 Task: Check the sale-to-list ratio of jacuzzi in the last 1 year.
Action: Mouse moved to (765, 174)
Screenshot: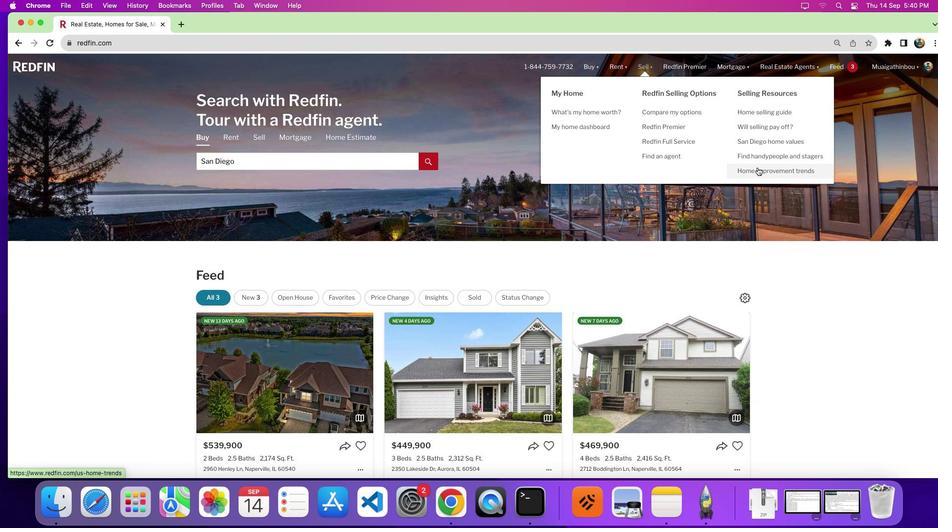 
Action: Mouse pressed left at (765, 174)
Screenshot: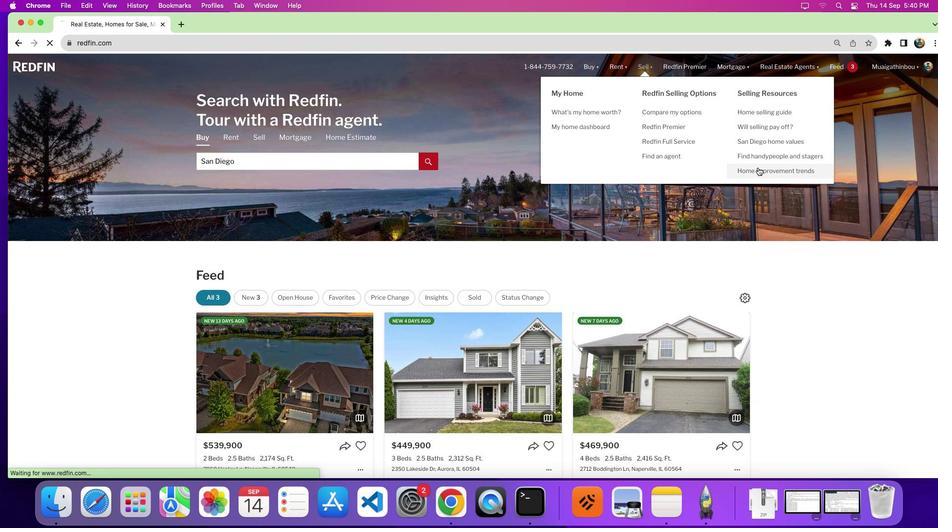 
Action: Mouse moved to (393, 317)
Screenshot: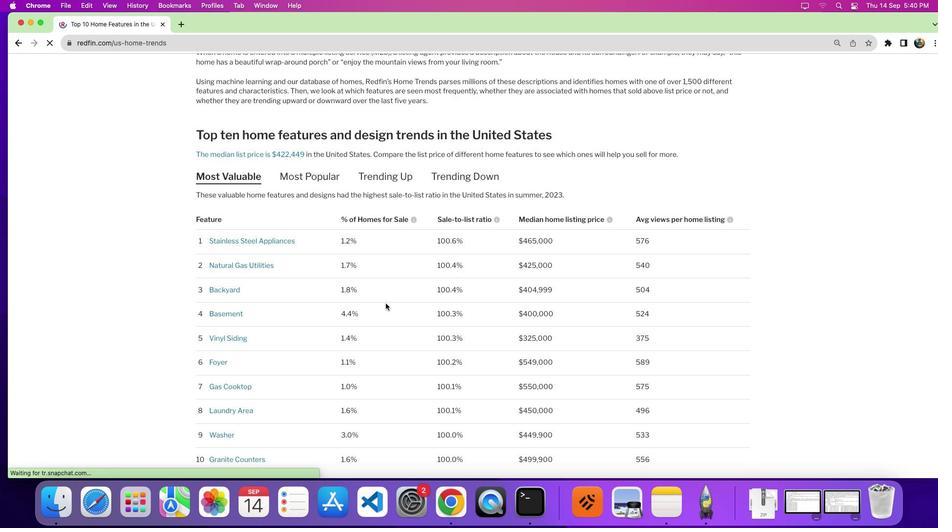 
Action: Mouse scrolled (393, 317) with delta (6, 6)
Screenshot: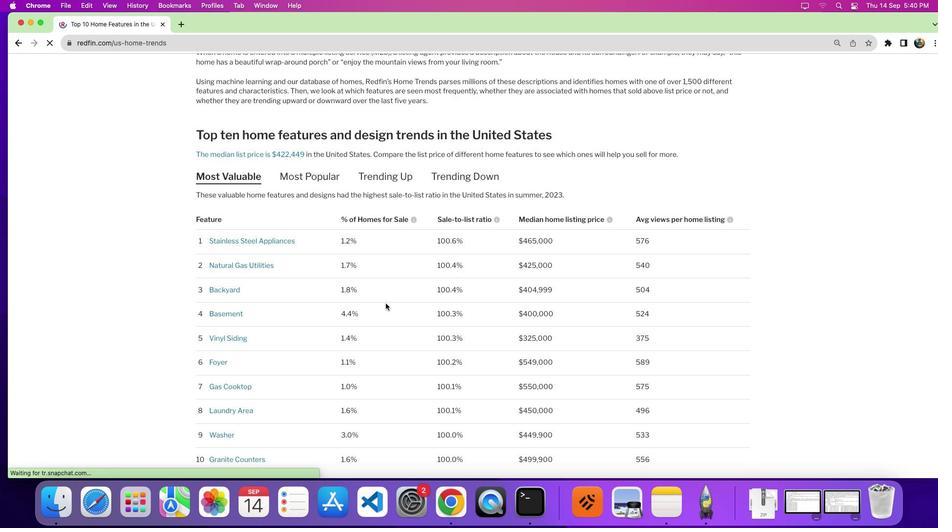 
Action: Mouse moved to (393, 316)
Screenshot: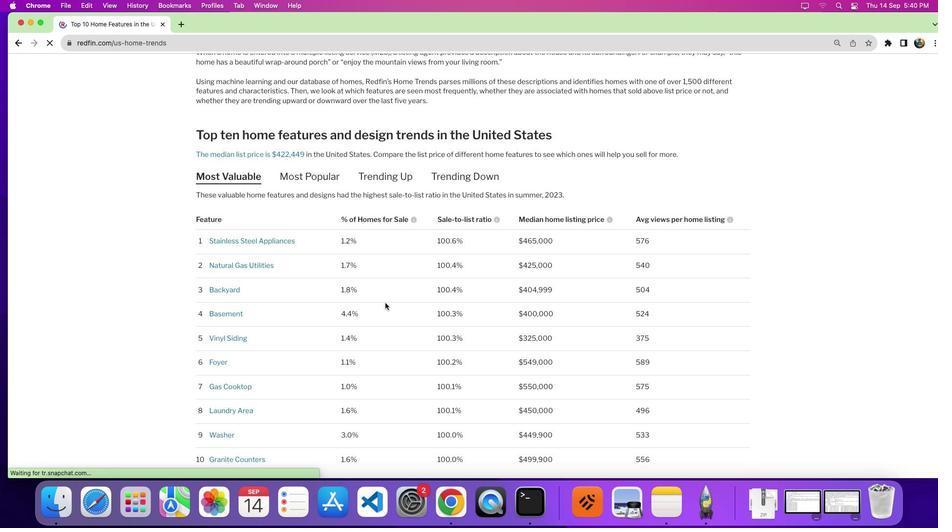 
Action: Mouse scrolled (393, 316) with delta (6, 6)
Screenshot: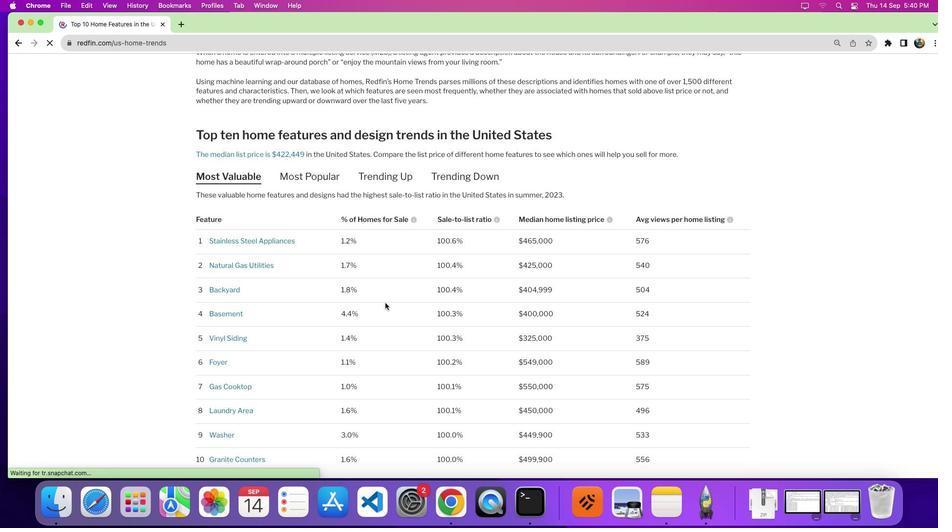 
Action: Mouse moved to (392, 314)
Screenshot: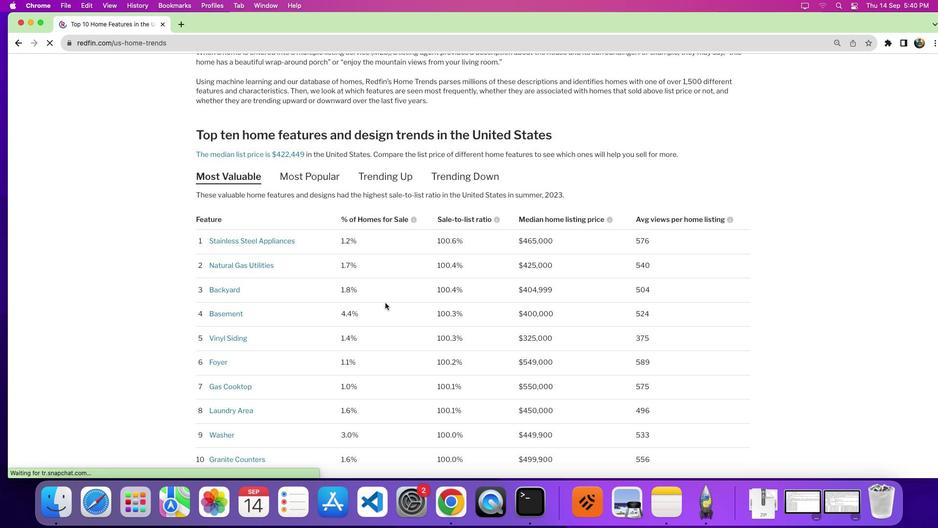 
Action: Mouse scrolled (392, 314) with delta (6, 2)
Screenshot: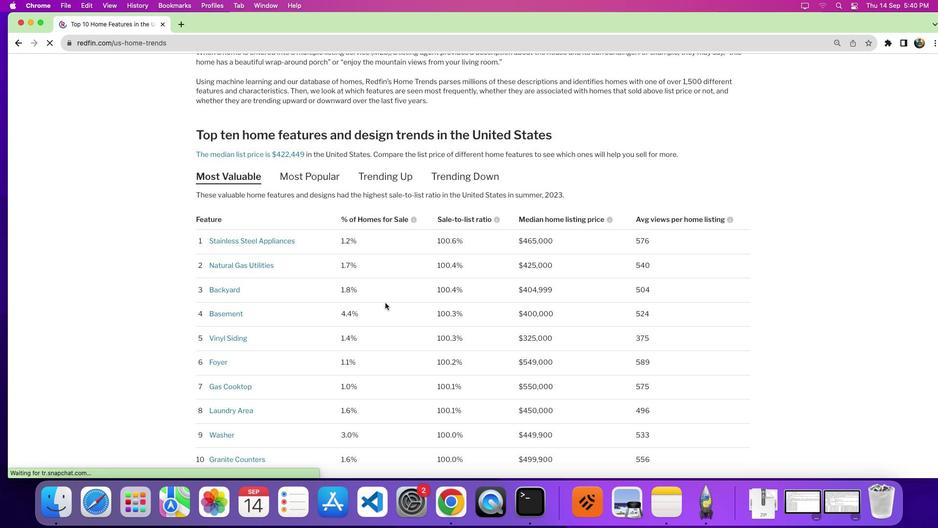 
Action: Mouse moved to (392, 310)
Screenshot: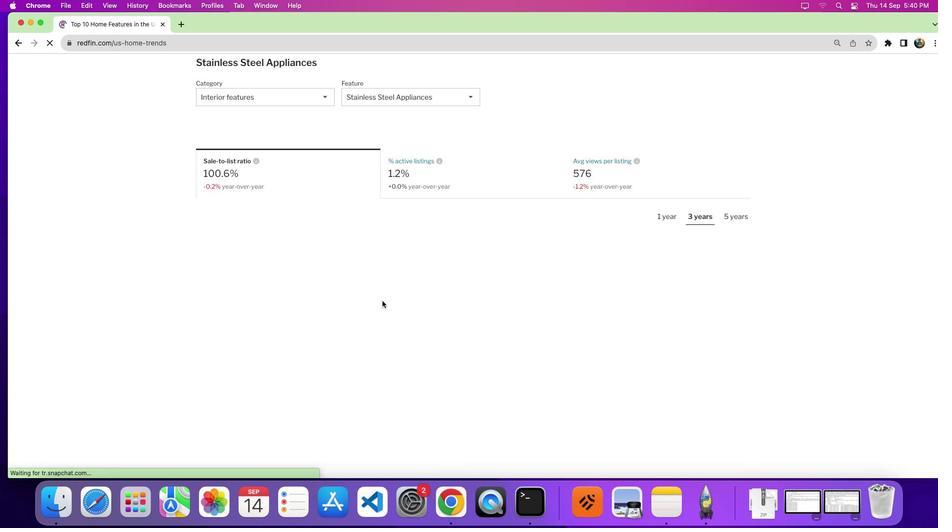 
Action: Mouse scrolled (392, 310) with delta (6, 6)
Screenshot: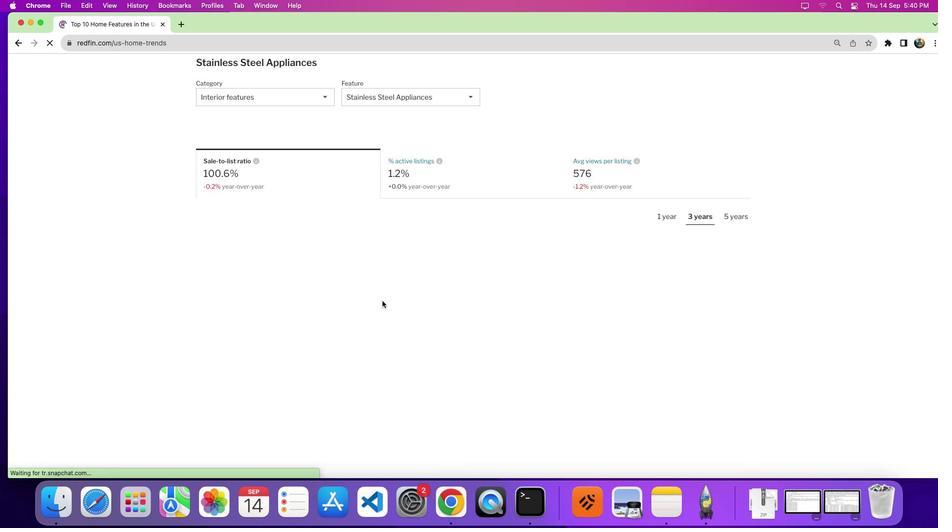 
Action: Mouse scrolled (392, 310) with delta (6, 5)
Screenshot: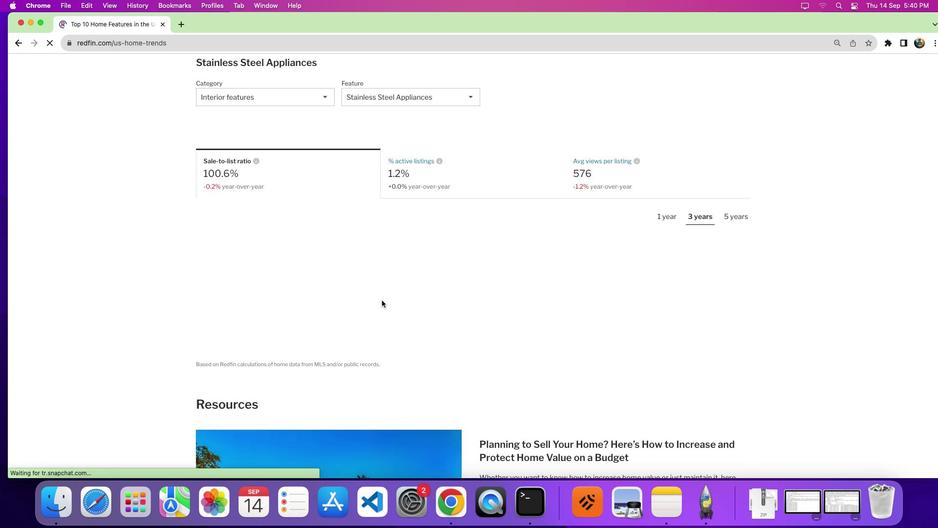 
Action: Mouse scrolled (392, 310) with delta (6, 2)
Screenshot: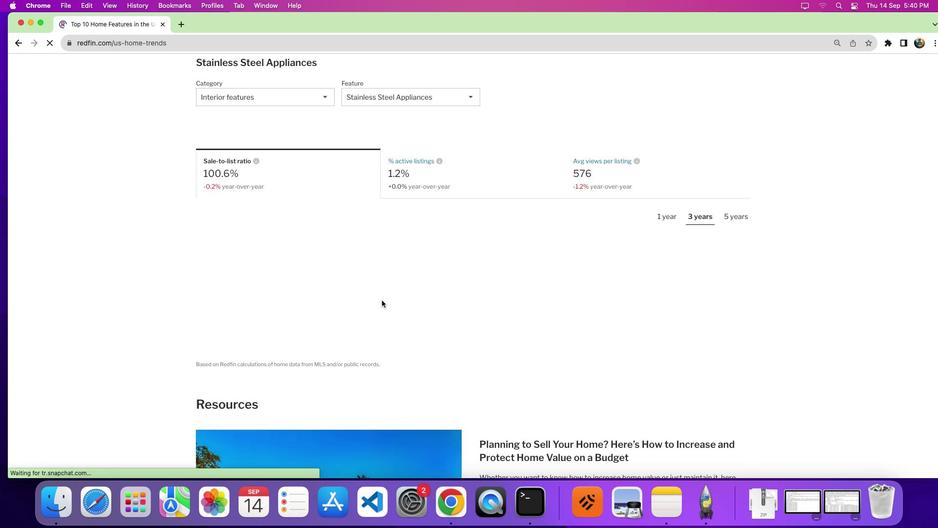 
Action: Mouse moved to (392, 310)
Screenshot: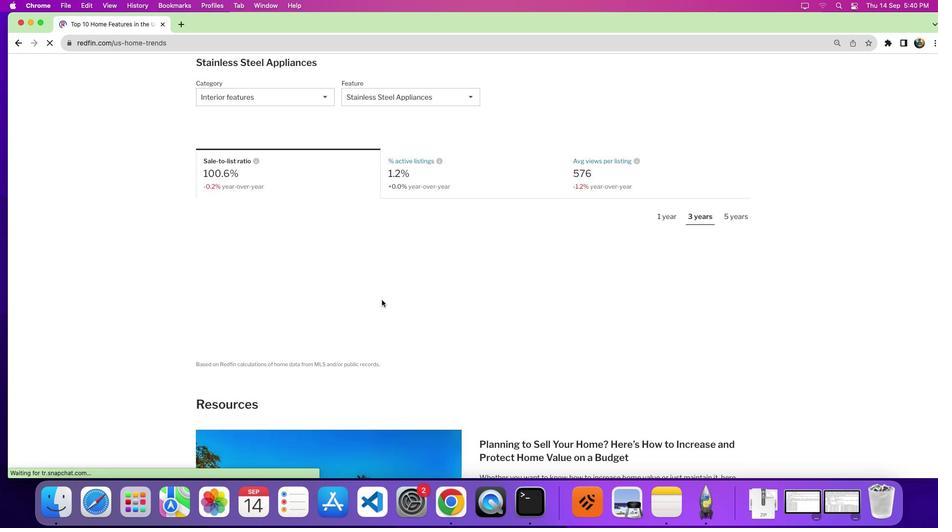 
Action: Mouse scrolled (392, 310) with delta (6, 0)
Screenshot: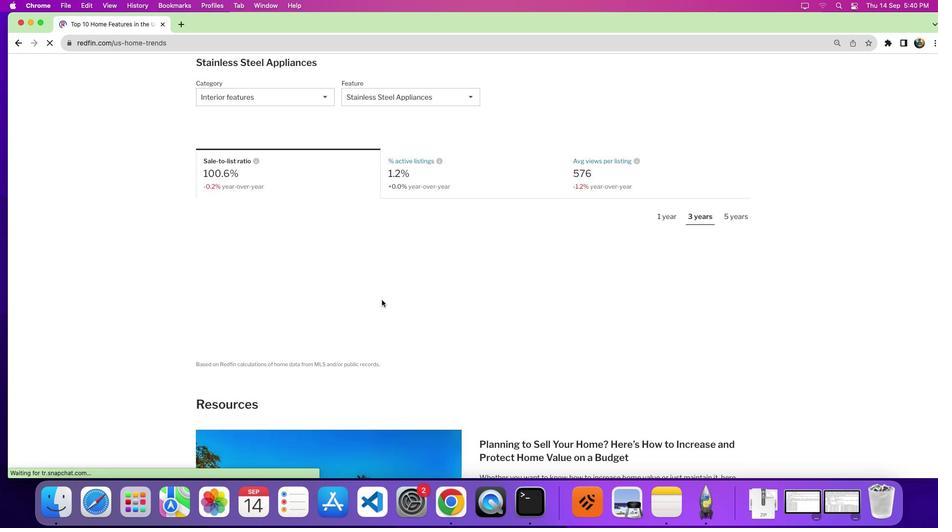 
Action: Mouse moved to (388, 305)
Screenshot: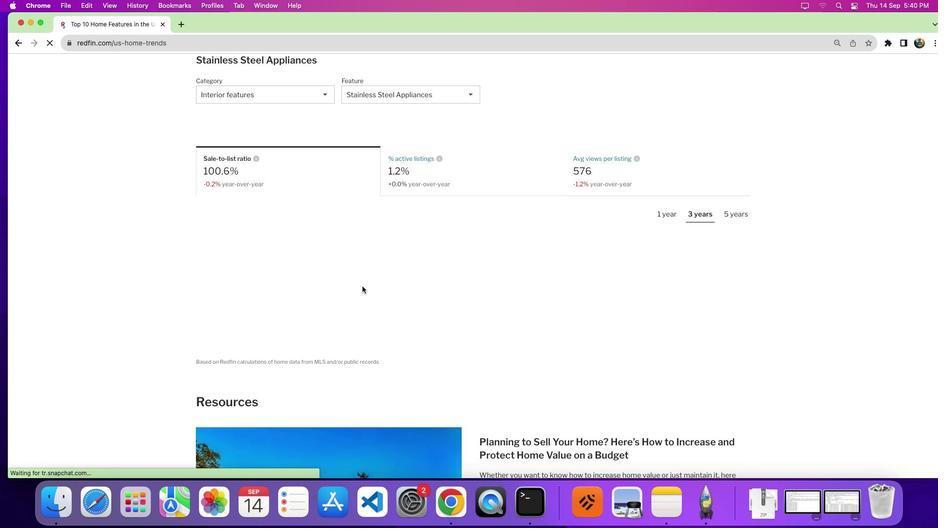 
Action: Mouse scrolled (388, 305) with delta (6, 6)
Screenshot: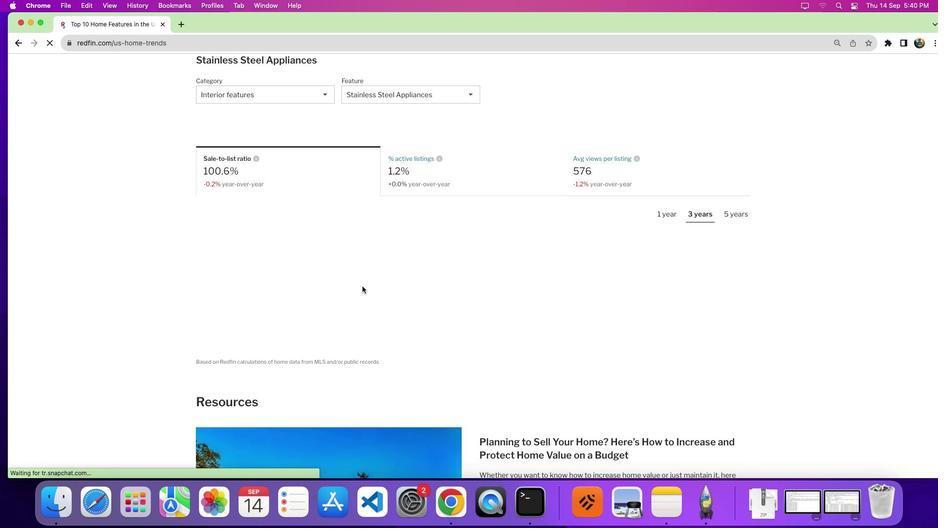 
Action: Mouse moved to (369, 293)
Screenshot: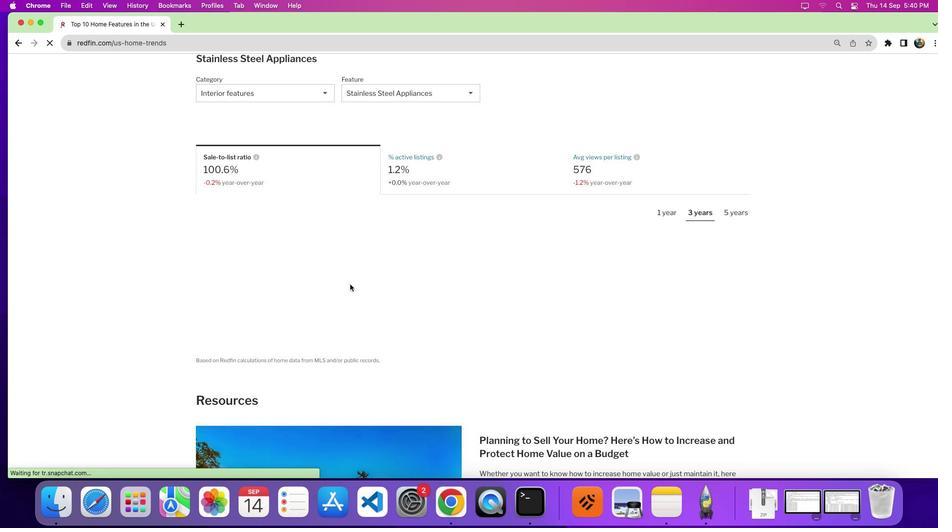 
Action: Mouse scrolled (369, 293) with delta (6, 6)
Screenshot: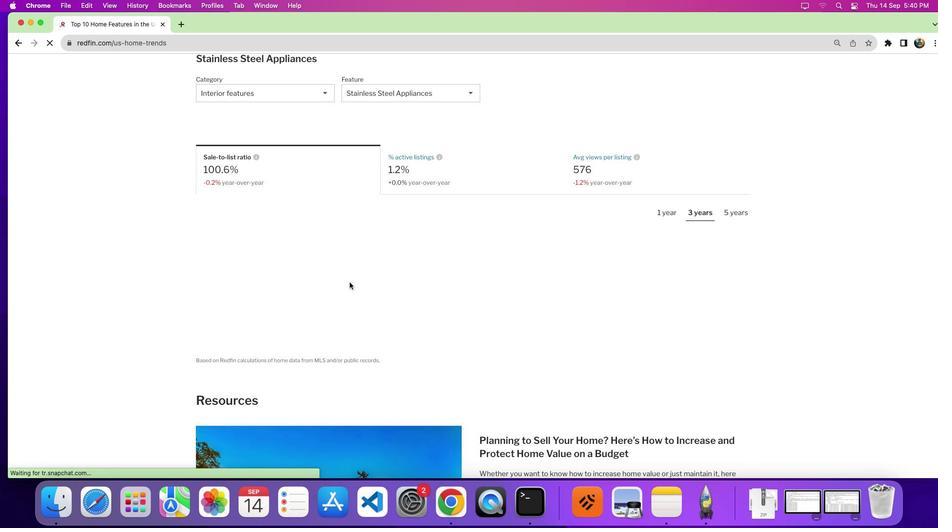 
Action: Mouse moved to (356, 290)
Screenshot: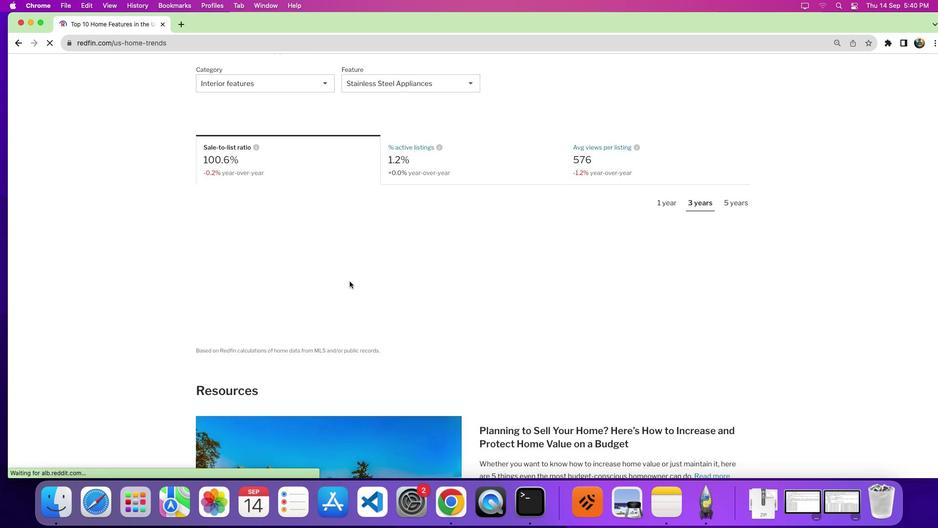 
Action: Mouse scrolled (356, 290) with delta (6, 6)
Screenshot: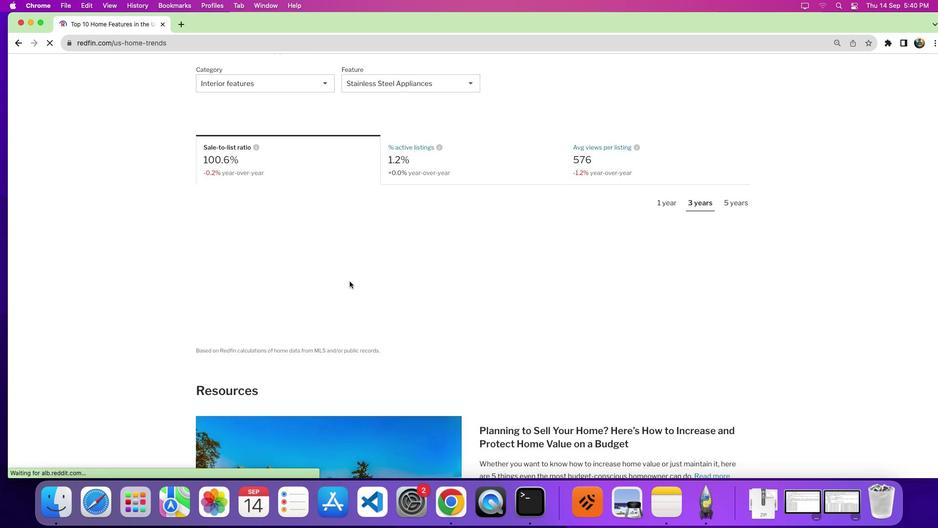 
Action: Mouse moved to (356, 288)
Screenshot: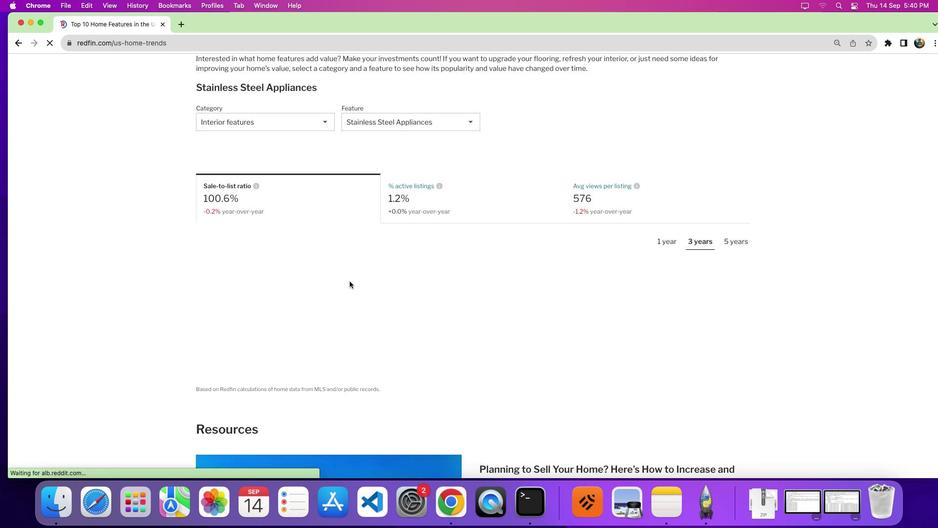 
Action: Mouse scrolled (356, 288) with delta (6, 6)
Screenshot: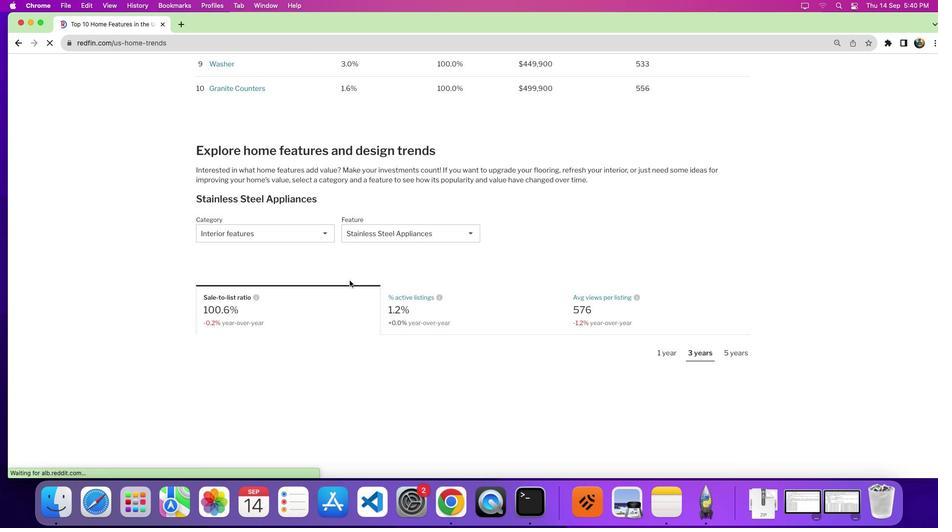 
Action: Mouse scrolled (356, 288) with delta (6, 7)
Screenshot: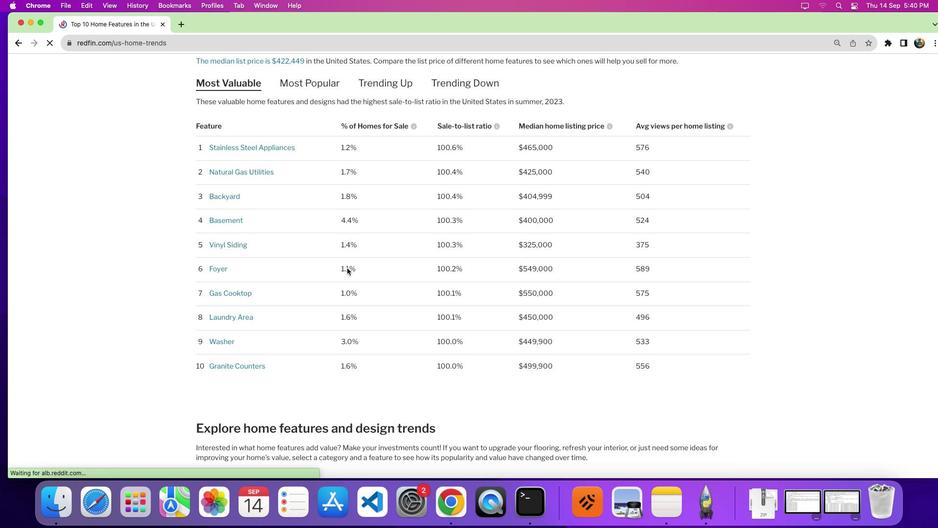 
Action: Mouse scrolled (356, 288) with delta (6, 7)
Screenshot: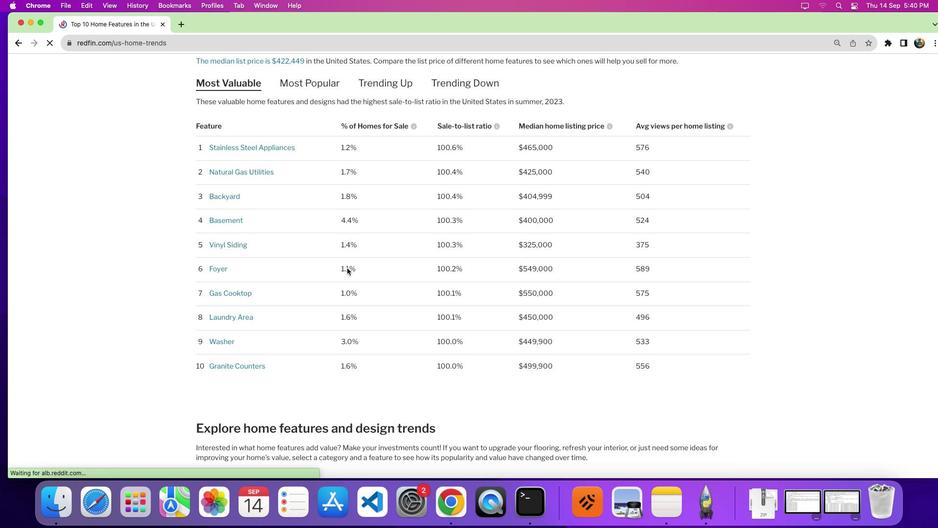 
Action: Mouse scrolled (356, 288) with delta (6, 10)
Screenshot: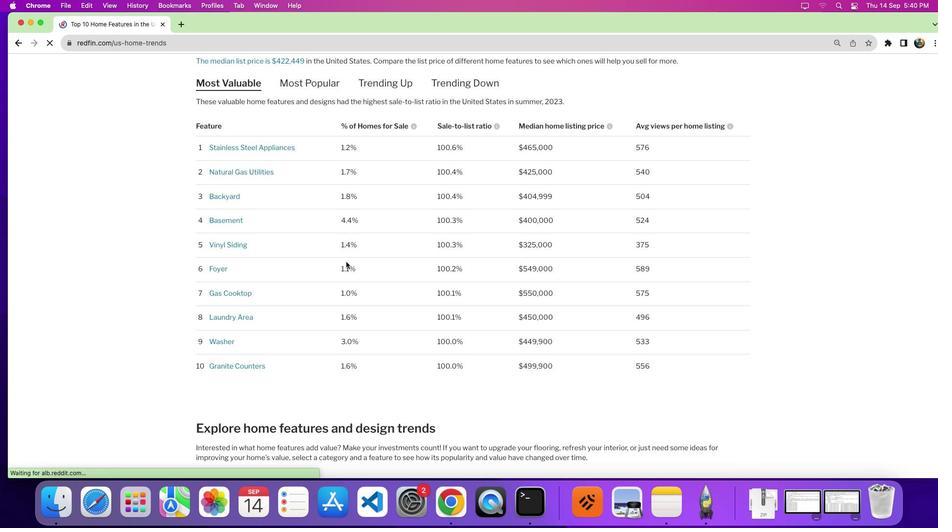 
Action: Mouse scrolled (356, 288) with delta (6, 12)
Screenshot: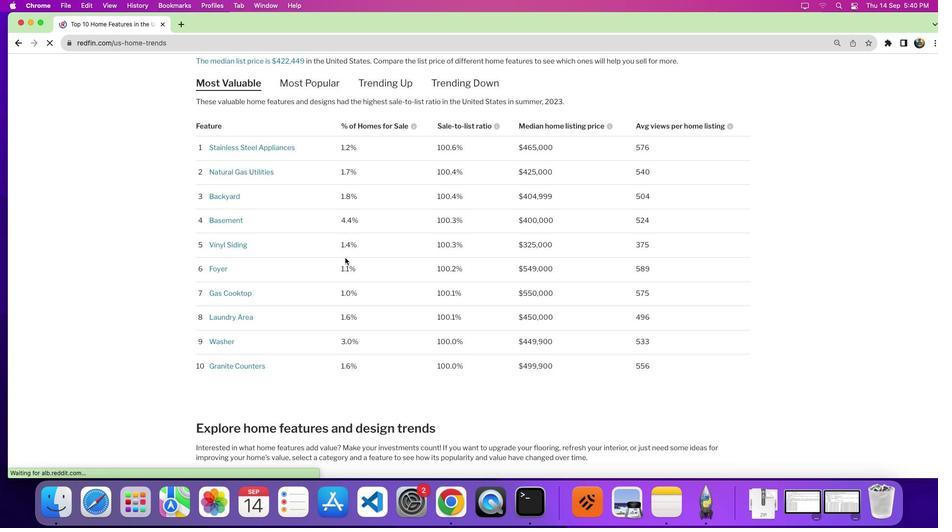 
Action: Mouse moved to (351, 263)
Screenshot: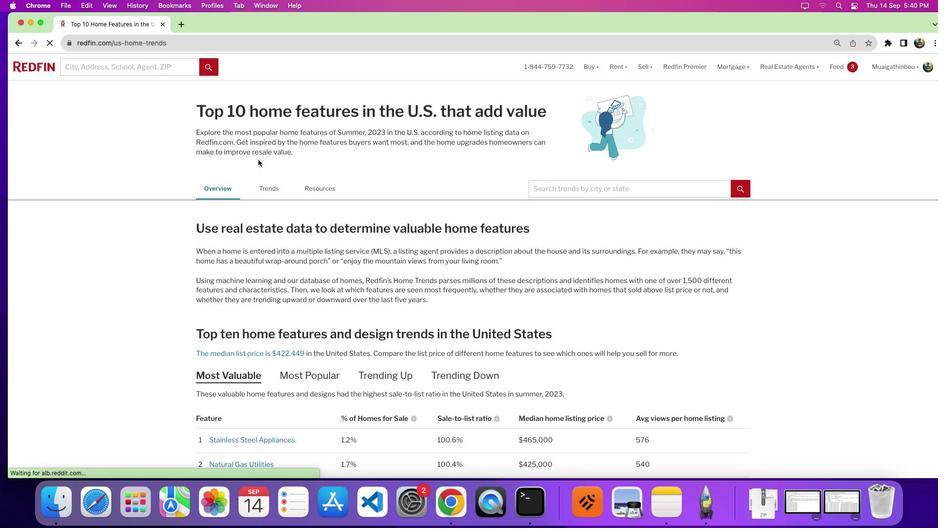 
Action: Mouse scrolled (351, 263) with delta (6, 7)
Screenshot: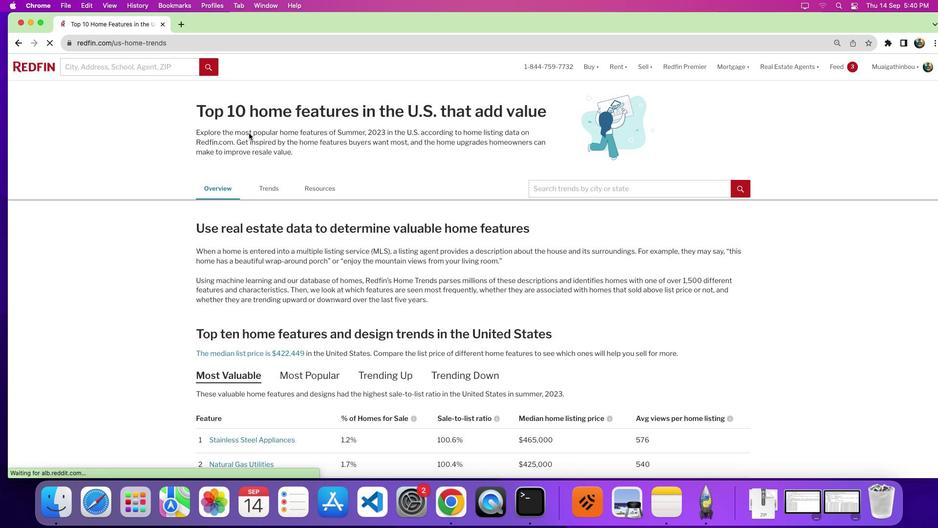
Action: Mouse moved to (351, 262)
Screenshot: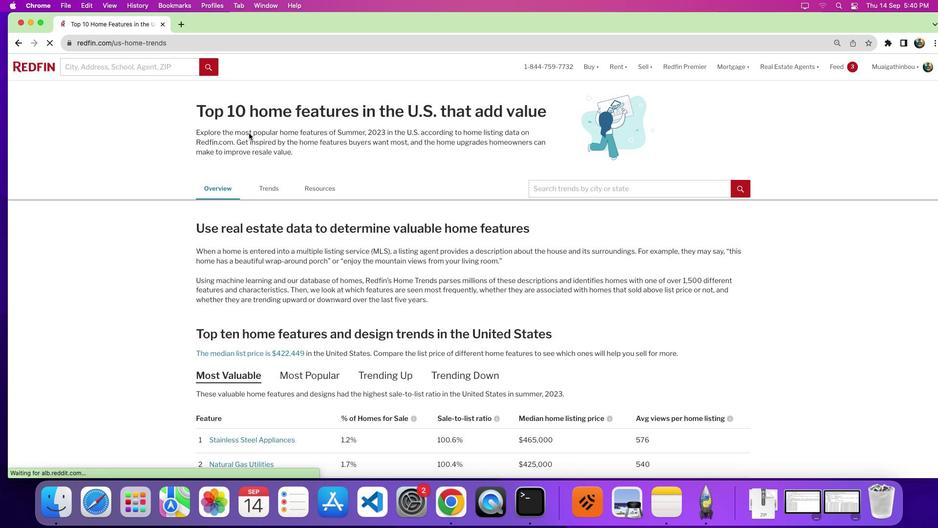
Action: Mouse scrolled (351, 262) with delta (6, 7)
Screenshot: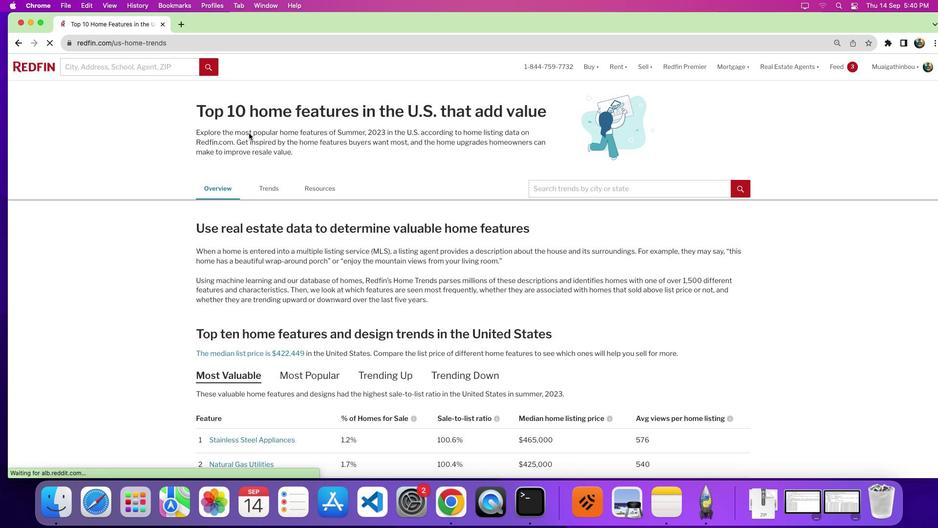 
Action: Mouse moved to (351, 262)
Screenshot: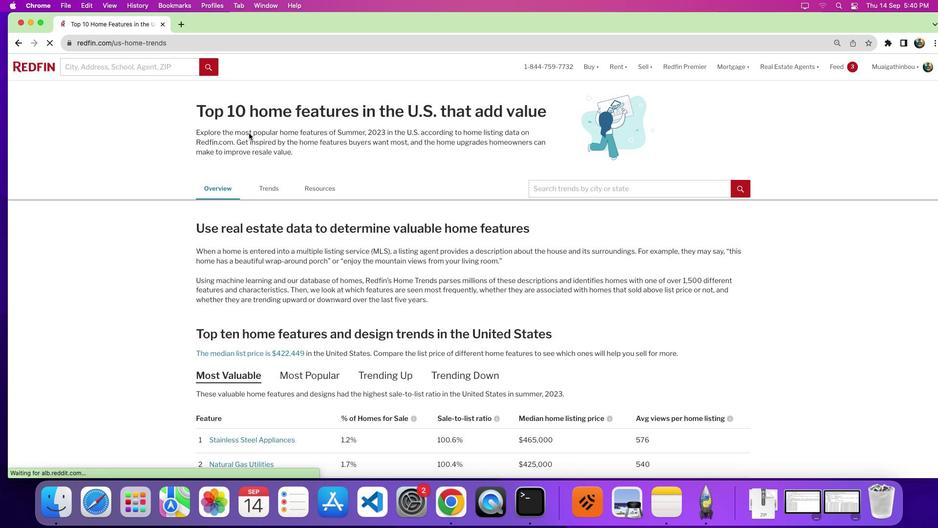 
Action: Mouse scrolled (351, 262) with delta (6, 11)
Screenshot: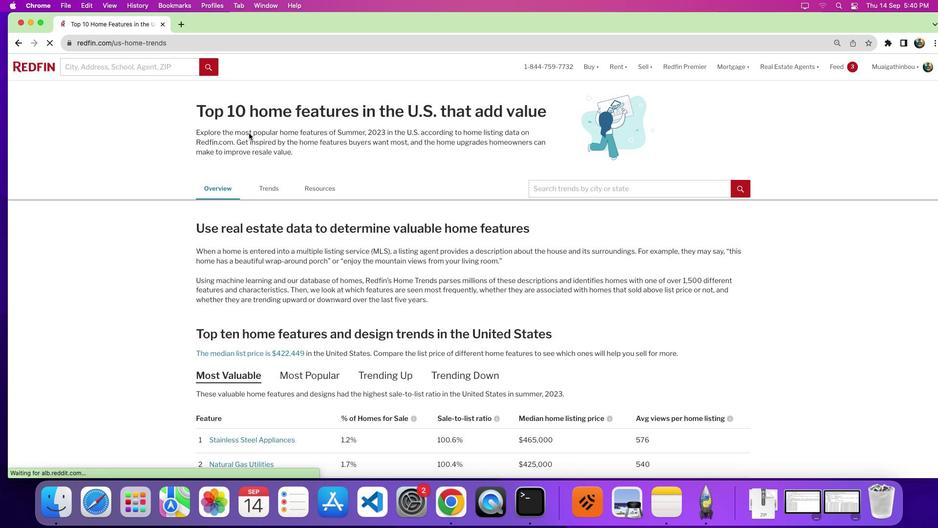 
Action: Mouse scrolled (351, 262) with delta (6, 13)
Screenshot: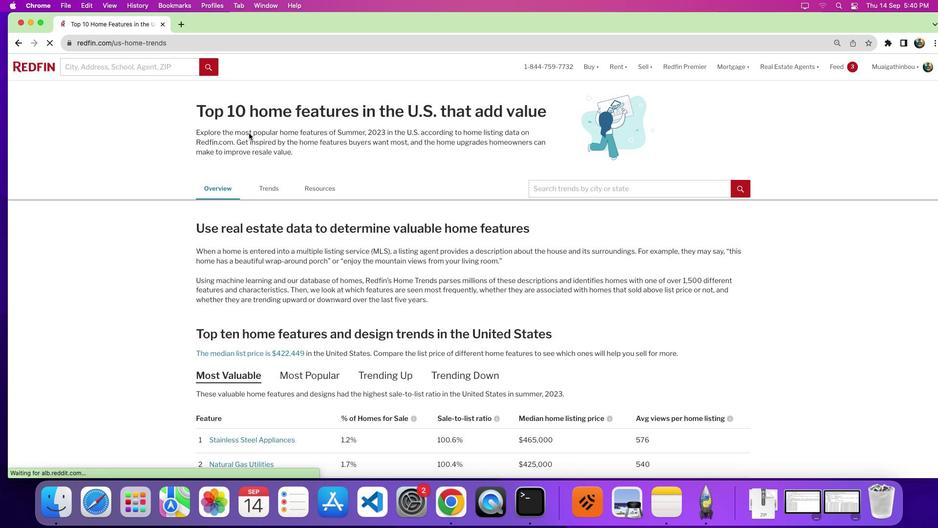 
Action: Mouse scrolled (351, 262) with delta (6, 14)
Screenshot: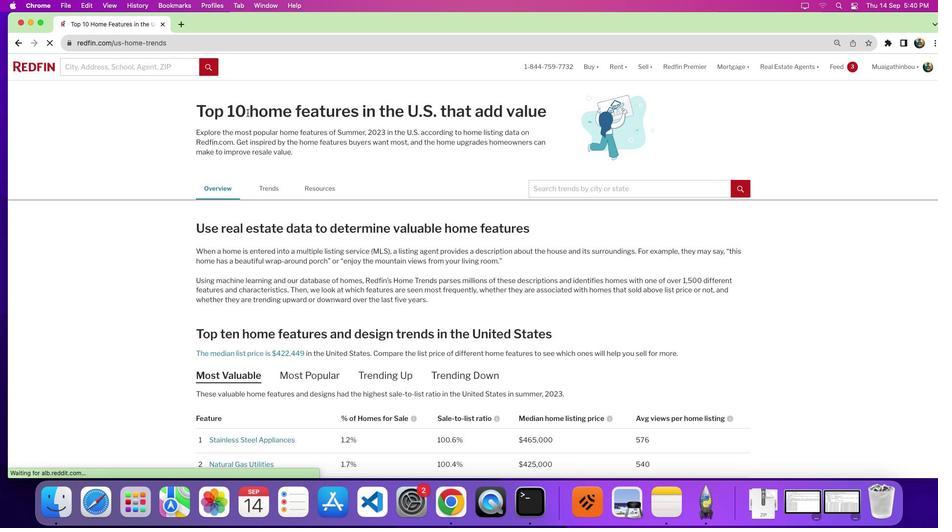 
Action: Mouse moved to (280, 197)
Screenshot: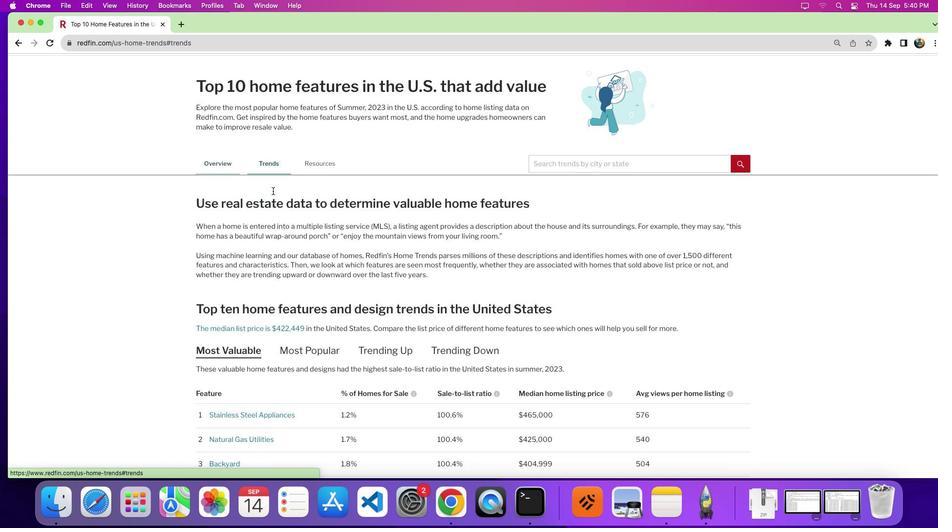 
Action: Mouse pressed left at (280, 197)
Screenshot: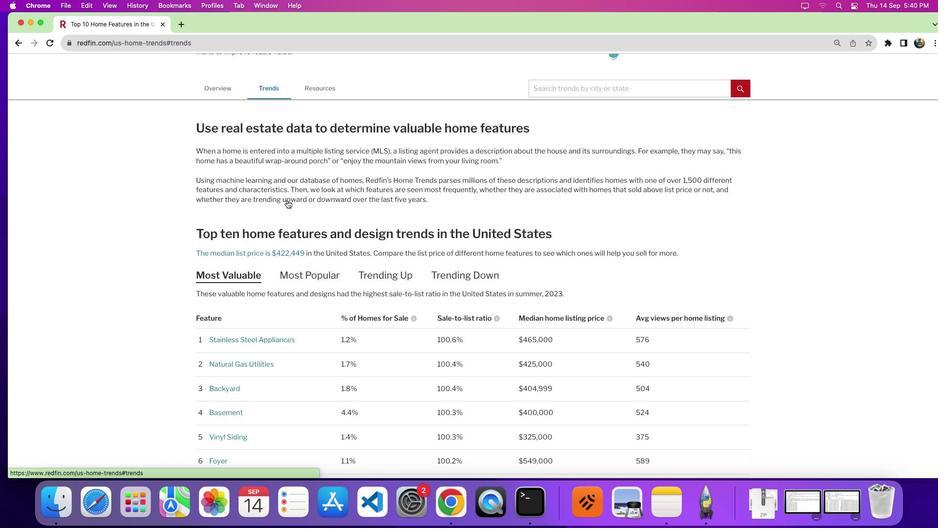 
Action: Mouse moved to (427, 249)
Screenshot: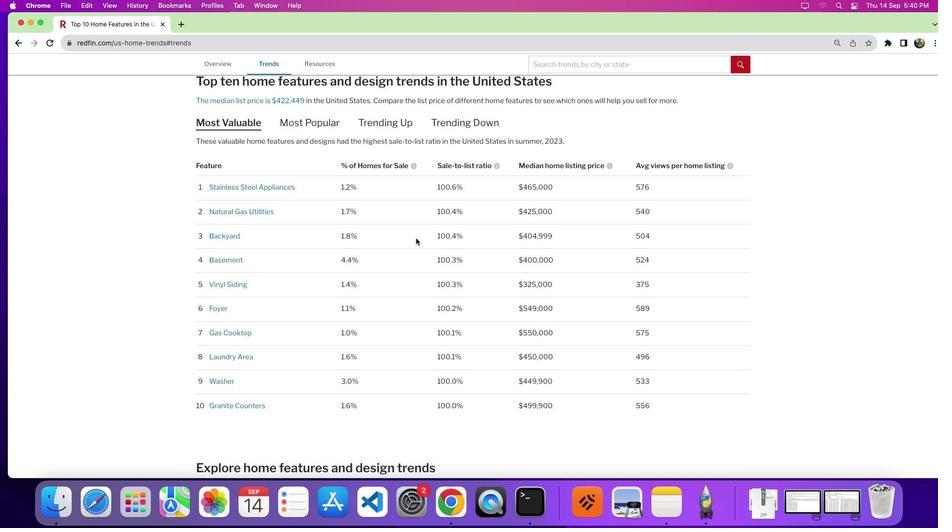 
Action: Mouse scrolled (427, 249) with delta (6, 6)
Screenshot: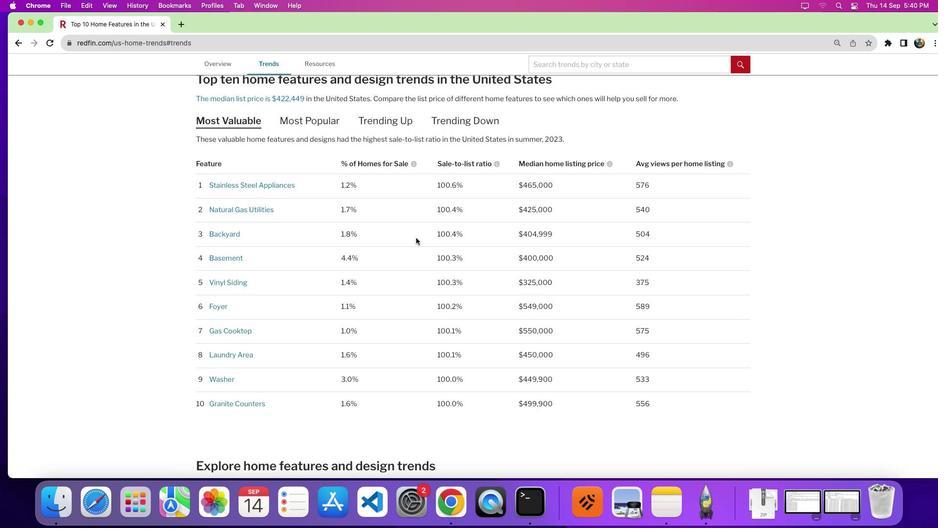 
Action: Mouse moved to (424, 246)
Screenshot: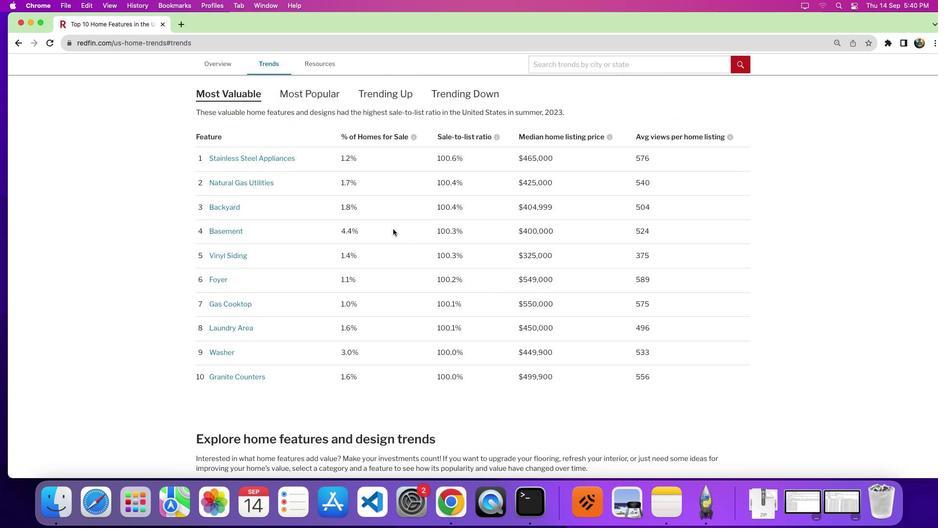 
Action: Mouse scrolled (424, 246) with delta (6, 6)
Screenshot: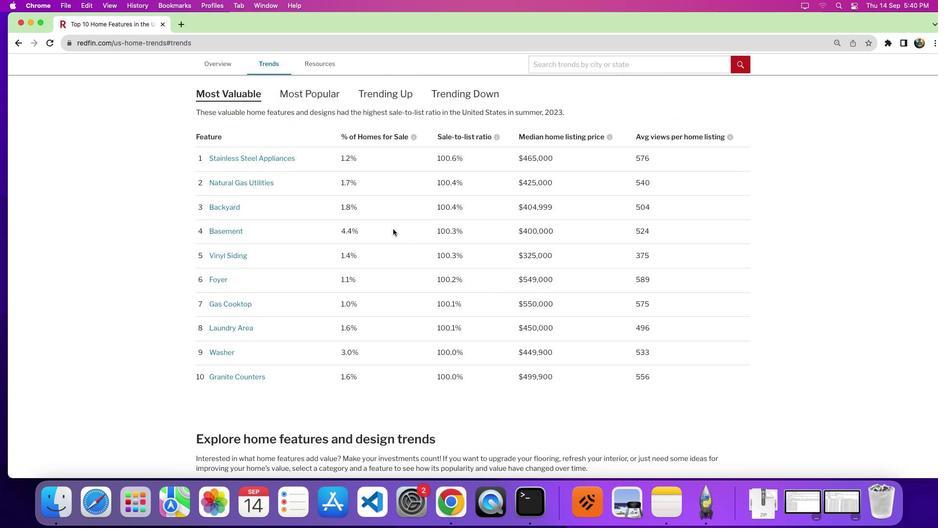 
Action: Mouse moved to (422, 244)
Screenshot: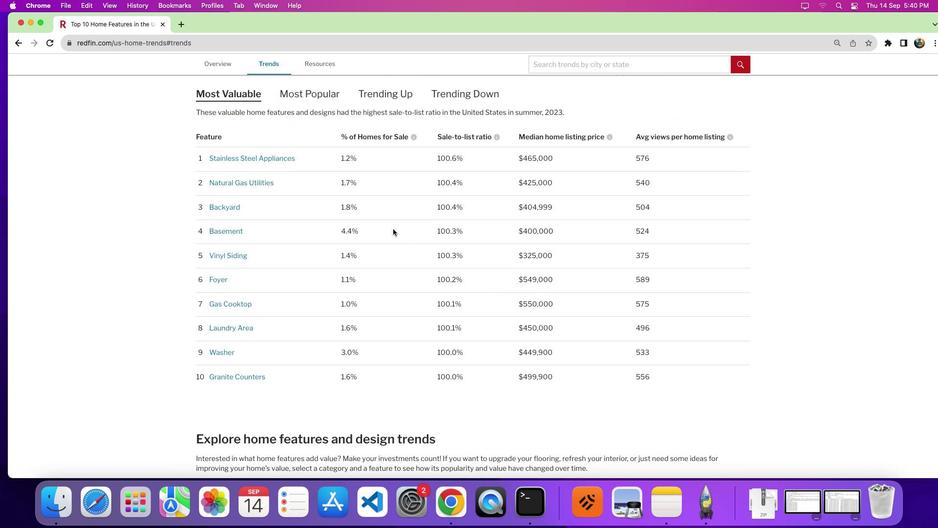 
Action: Mouse scrolled (422, 244) with delta (6, 6)
Screenshot: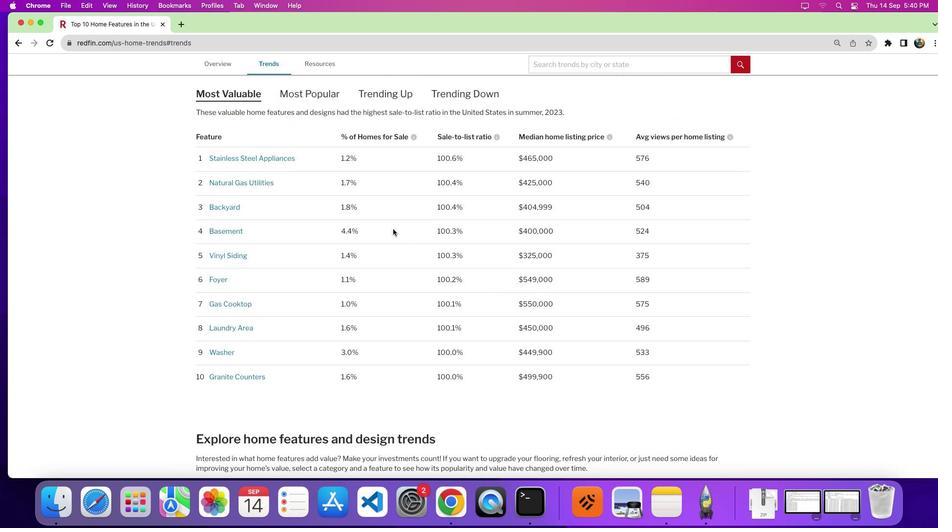 
Action: Mouse moved to (399, 235)
Screenshot: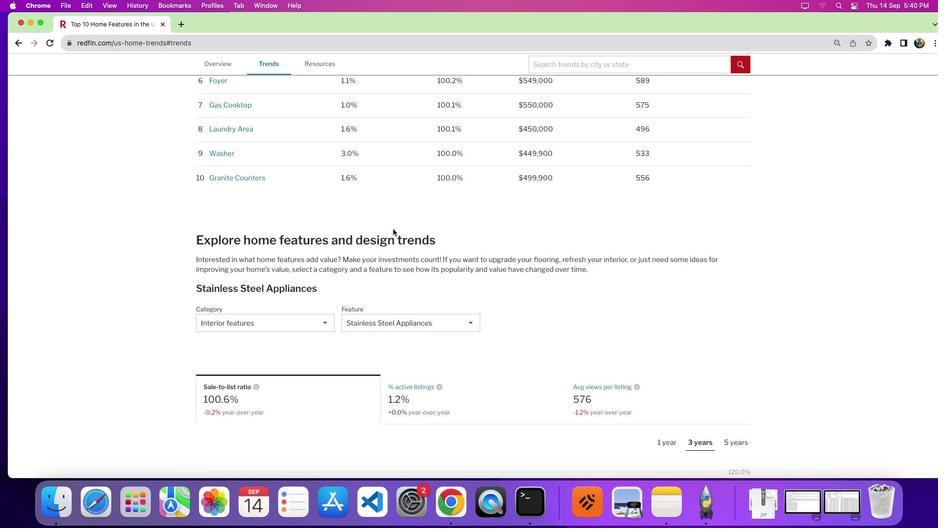 
Action: Mouse scrolled (399, 235) with delta (6, 6)
Screenshot: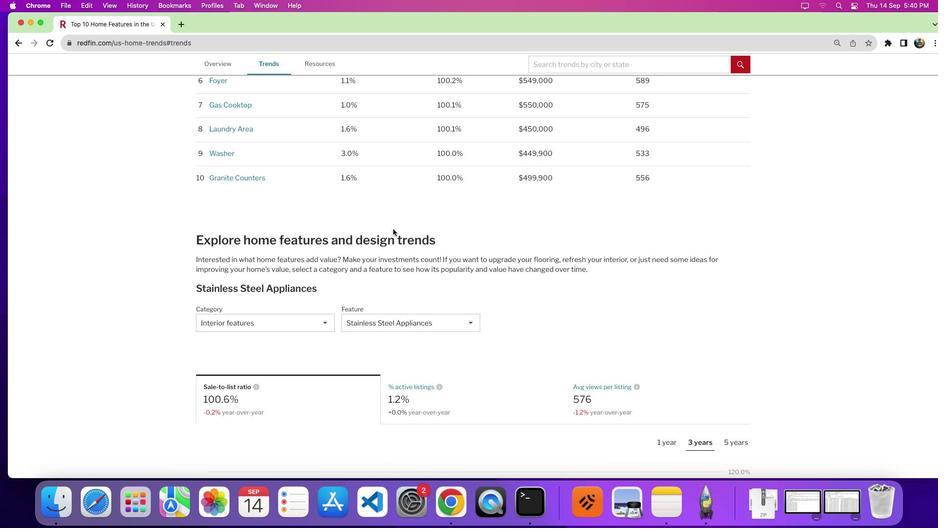 
Action: Mouse scrolled (399, 235) with delta (6, 6)
Screenshot: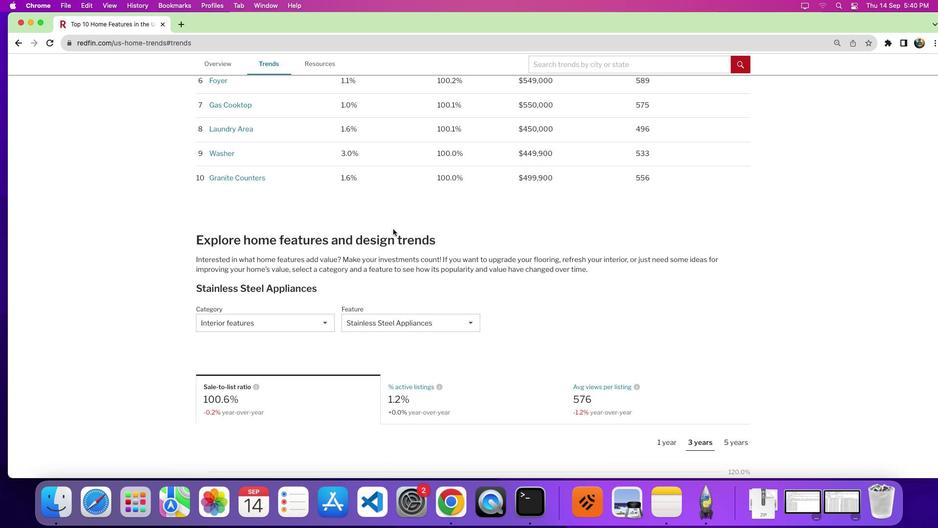 
Action: Mouse scrolled (399, 235) with delta (6, 2)
Screenshot: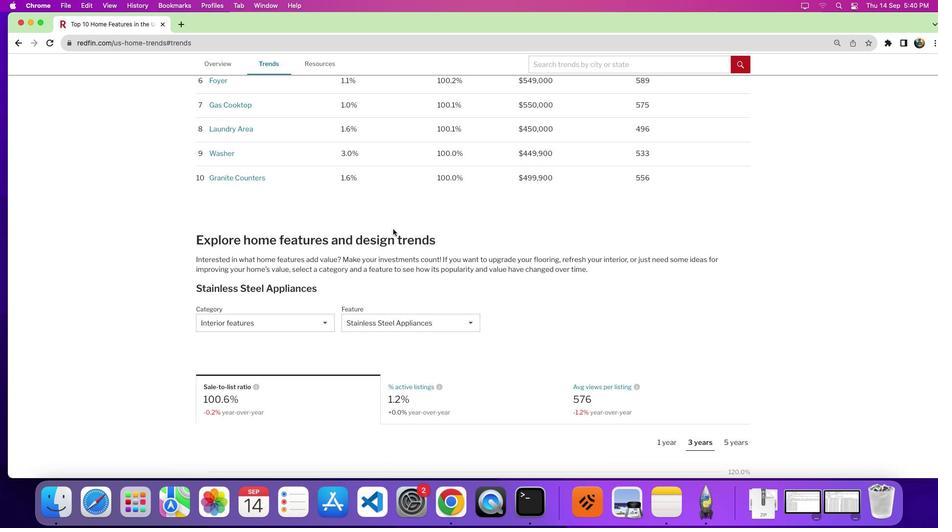 
Action: Mouse scrolled (399, 235) with delta (6, 6)
Screenshot: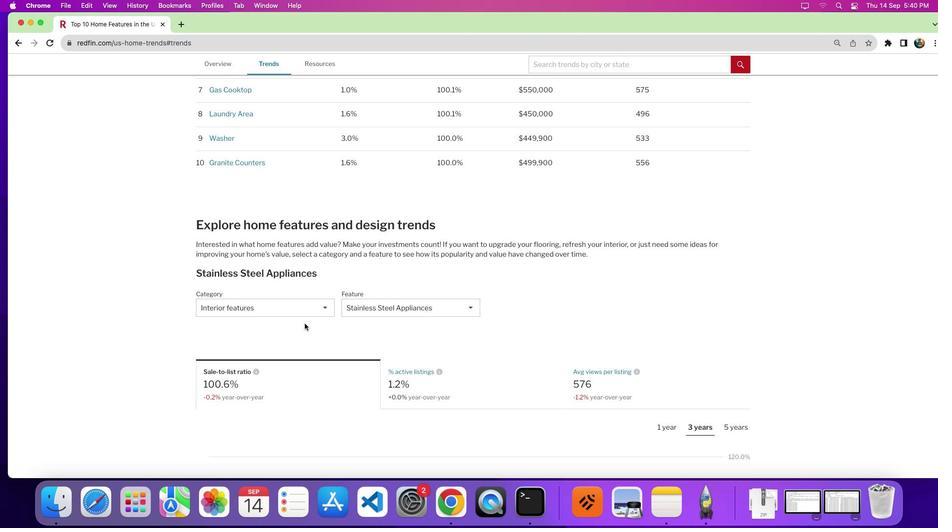 
Action: Mouse scrolled (399, 235) with delta (6, 6)
Screenshot: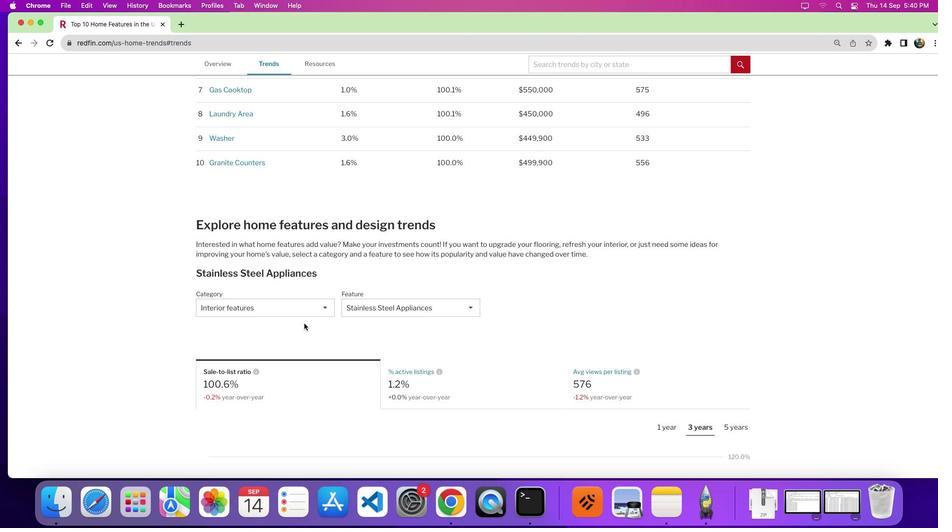
Action: Mouse moved to (311, 318)
Screenshot: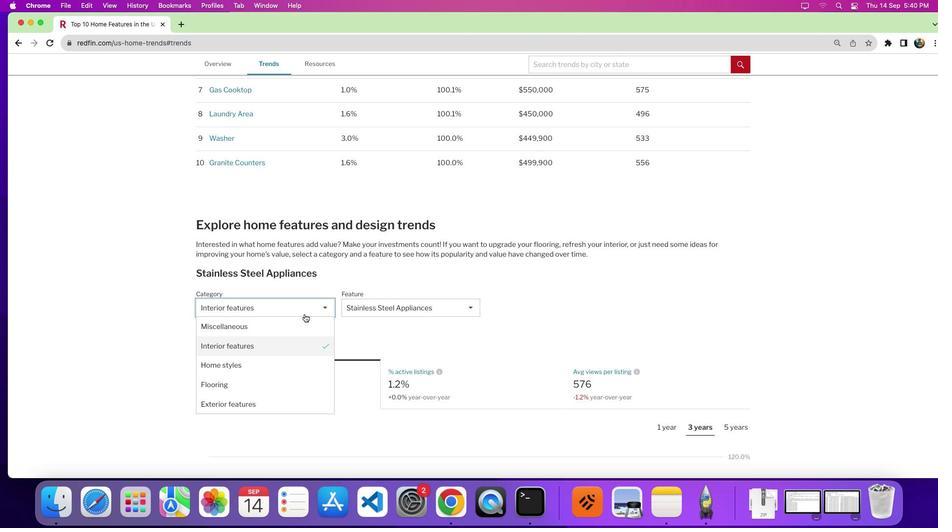 
Action: Mouse pressed left at (311, 318)
Screenshot: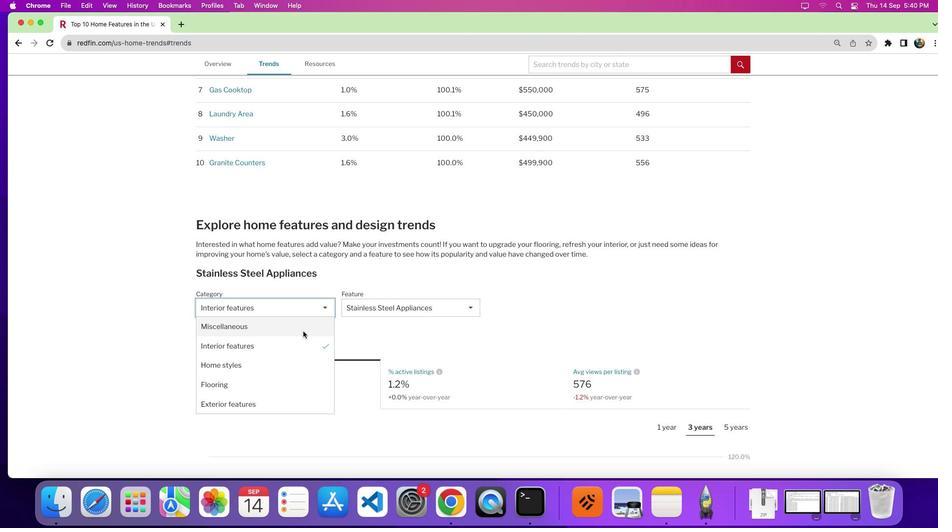 
Action: Mouse moved to (303, 339)
Screenshot: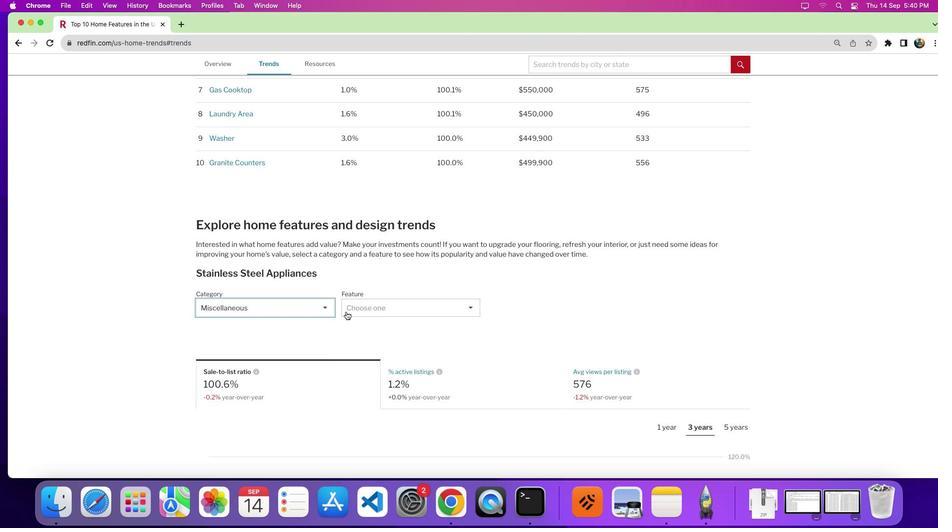 
Action: Mouse pressed left at (303, 339)
Screenshot: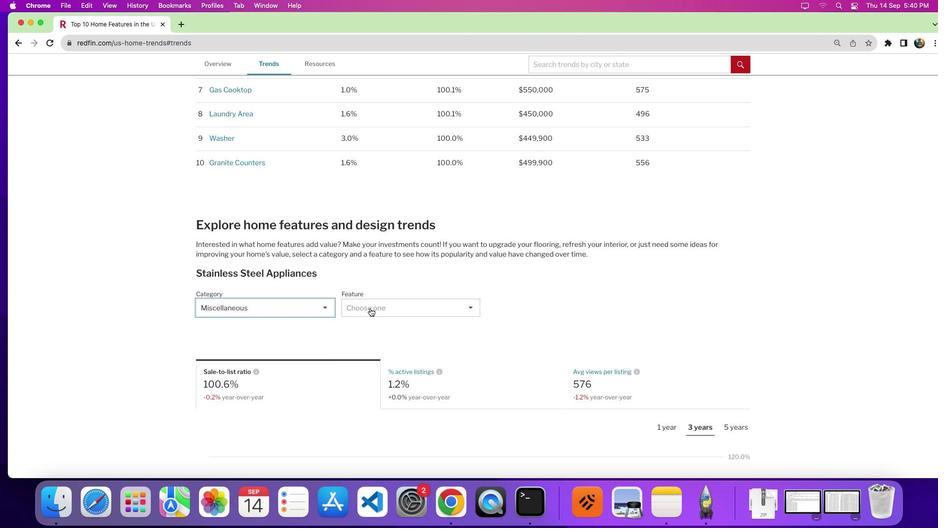 
Action: Mouse moved to (384, 312)
Screenshot: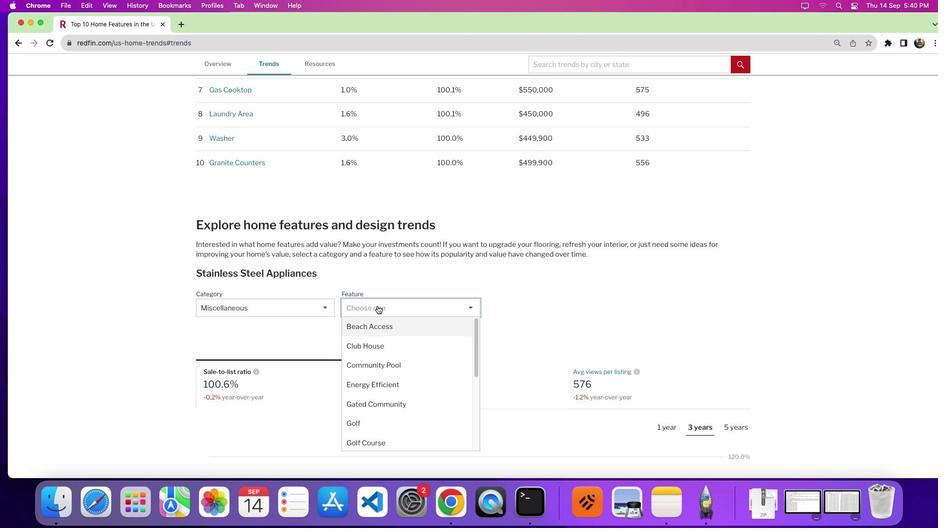 
Action: Mouse pressed left at (384, 312)
Screenshot: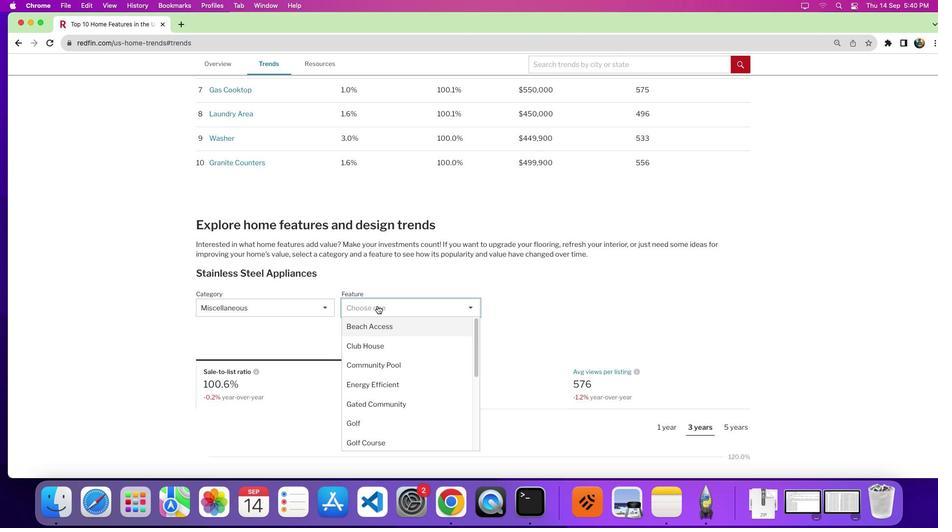 
Action: Mouse moved to (402, 355)
Screenshot: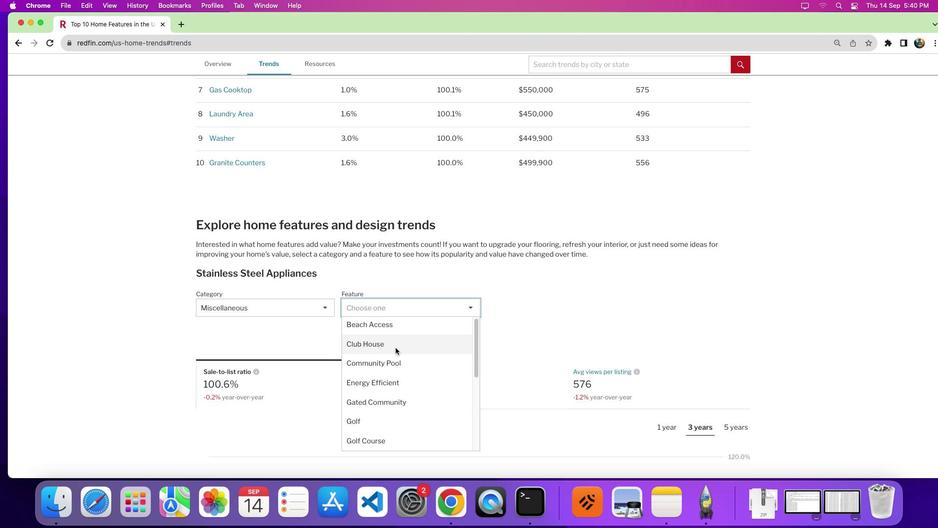 
Action: Mouse scrolled (402, 355) with delta (6, 6)
Screenshot: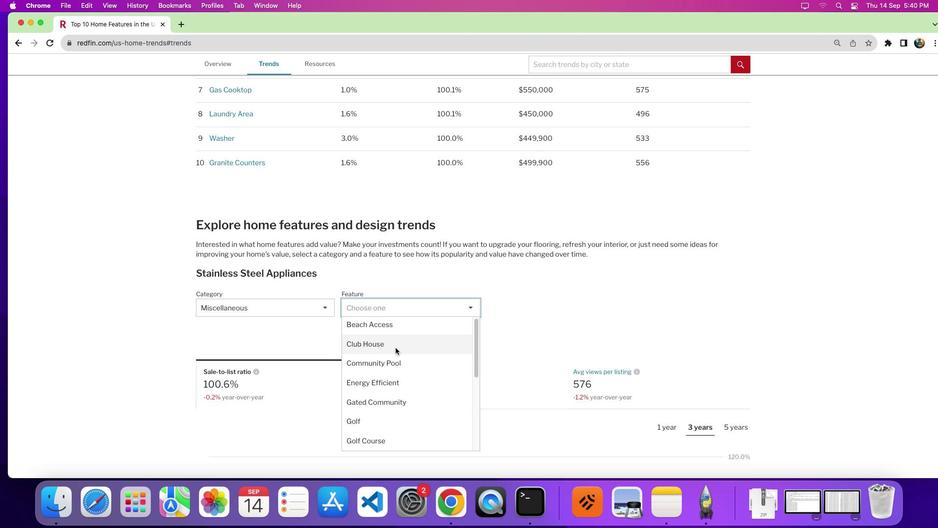 
Action: Mouse moved to (402, 354)
Screenshot: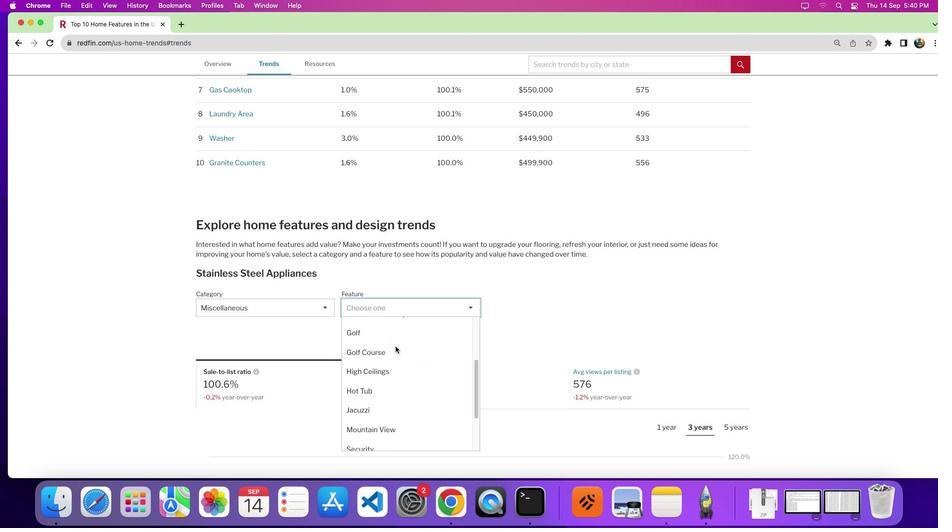 
Action: Mouse scrolled (402, 354) with delta (6, 6)
Screenshot: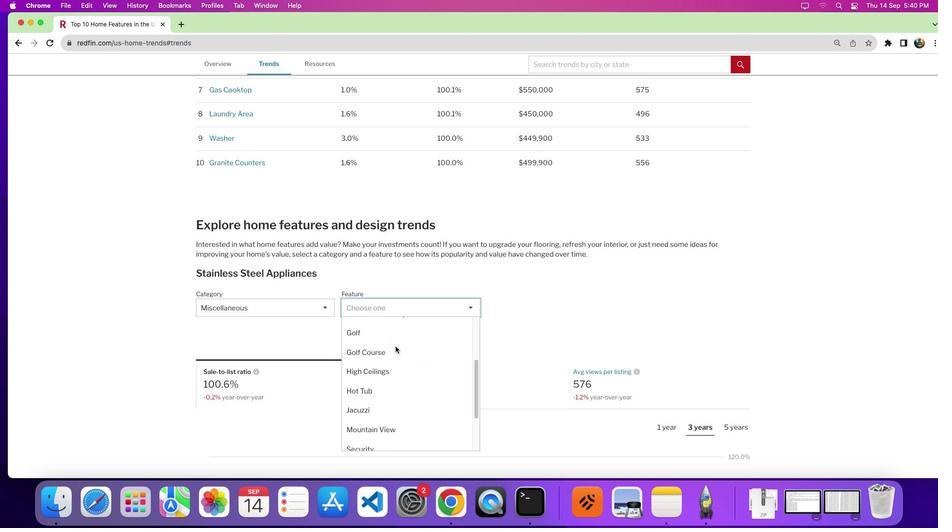 
Action: Mouse moved to (402, 353)
Screenshot: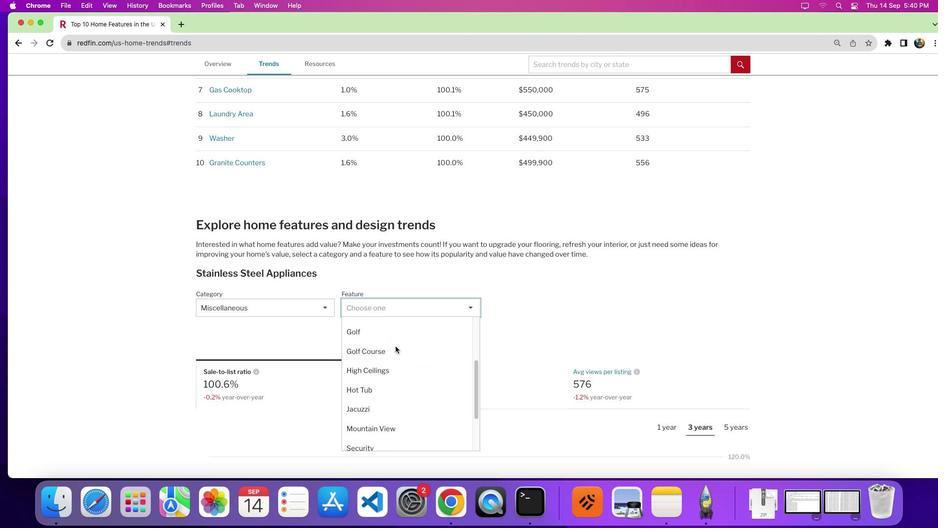 
Action: Mouse scrolled (402, 353) with delta (6, 6)
Screenshot: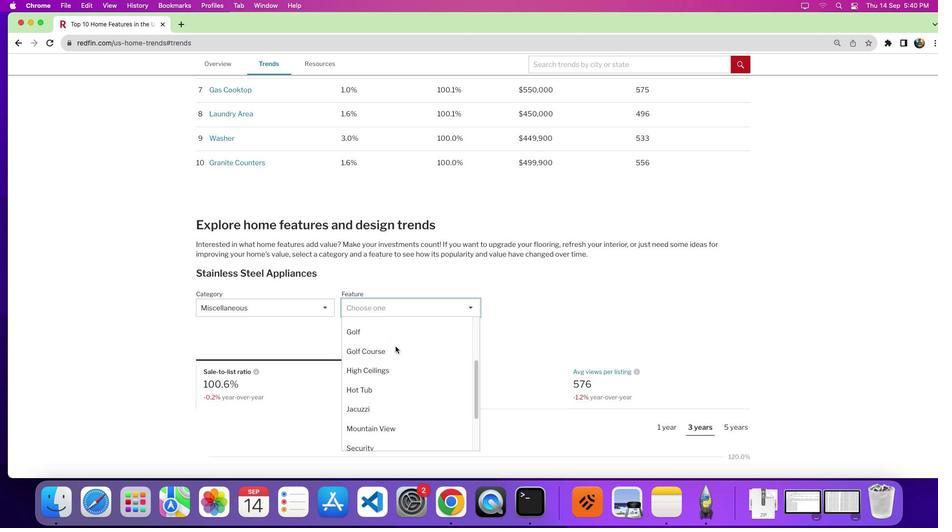 
Action: Mouse scrolled (402, 353) with delta (6, 5)
Screenshot: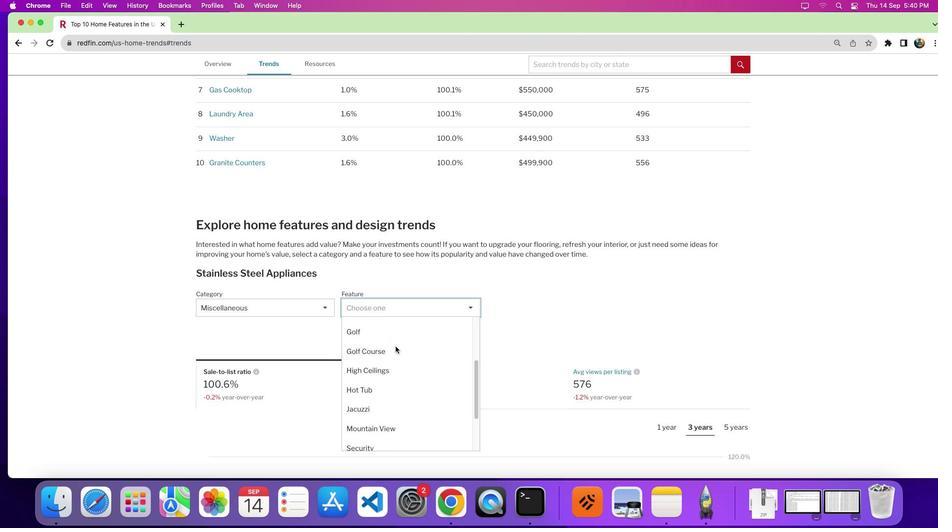 
Action: Mouse moved to (402, 353)
Screenshot: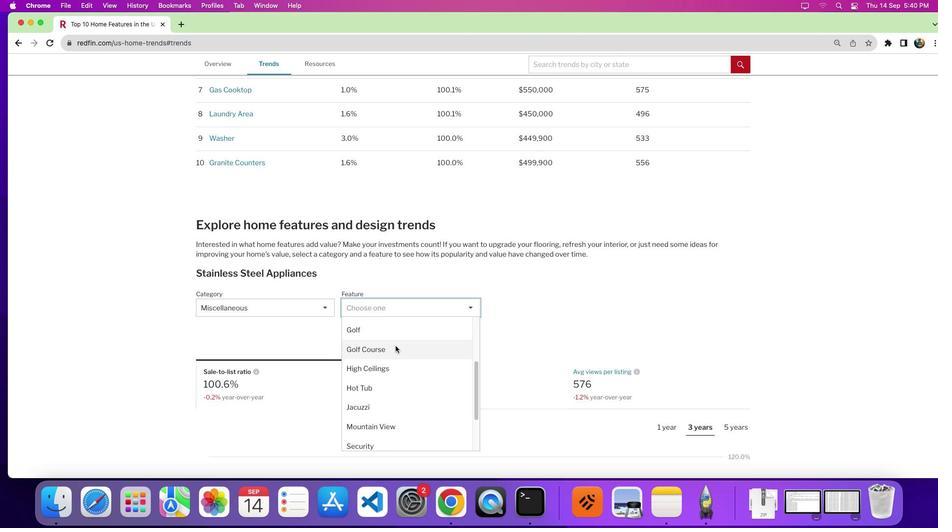 
Action: Mouse scrolled (402, 353) with delta (6, 6)
Screenshot: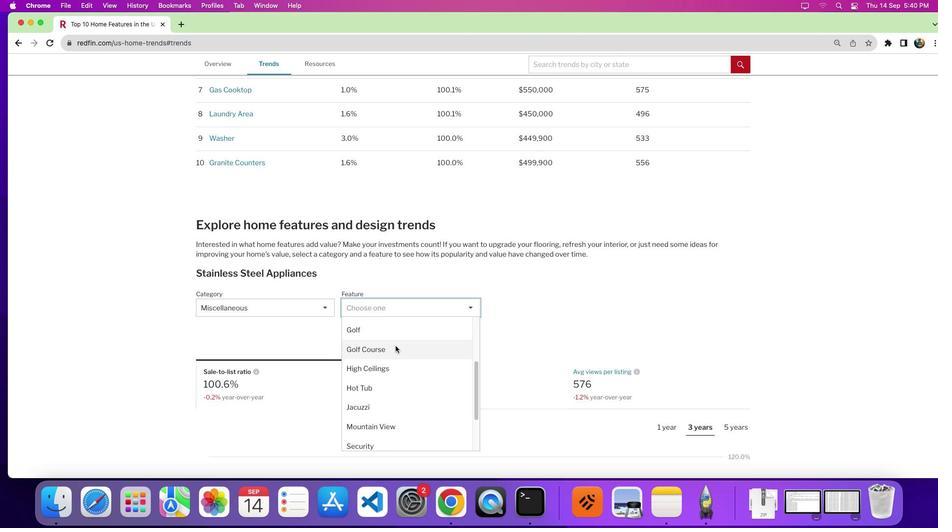 
Action: Mouse scrolled (402, 353) with delta (6, 6)
Screenshot: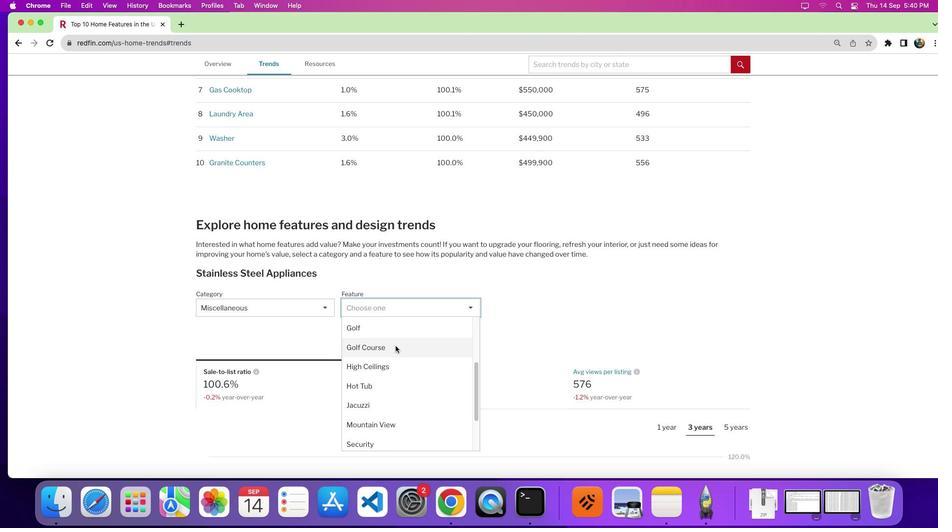 
Action: Mouse moved to (402, 353)
Screenshot: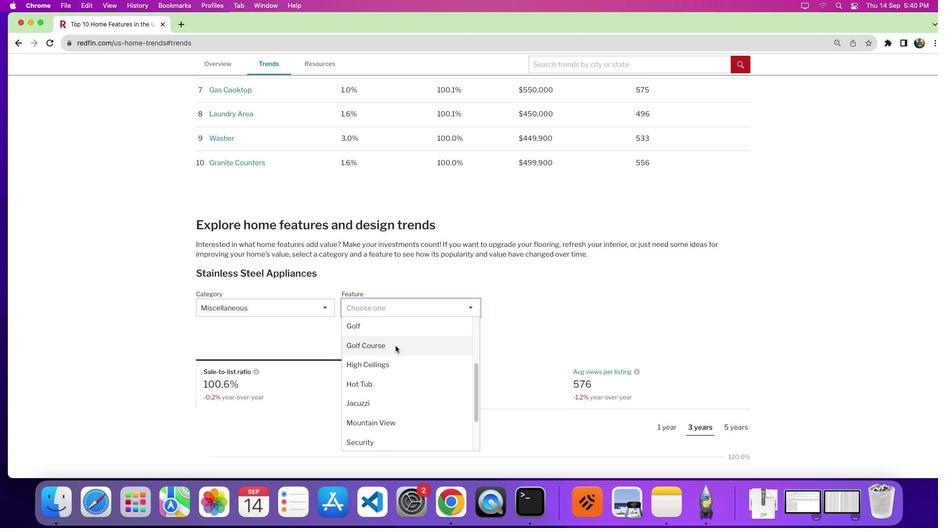 
Action: Mouse scrolled (402, 353) with delta (6, 6)
Screenshot: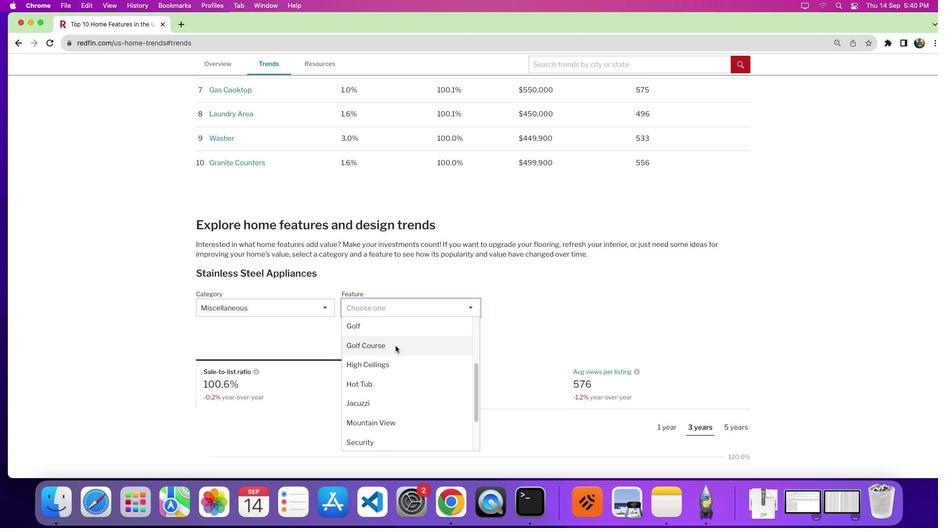 
Action: Mouse scrolled (402, 353) with delta (6, 7)
Screenshot: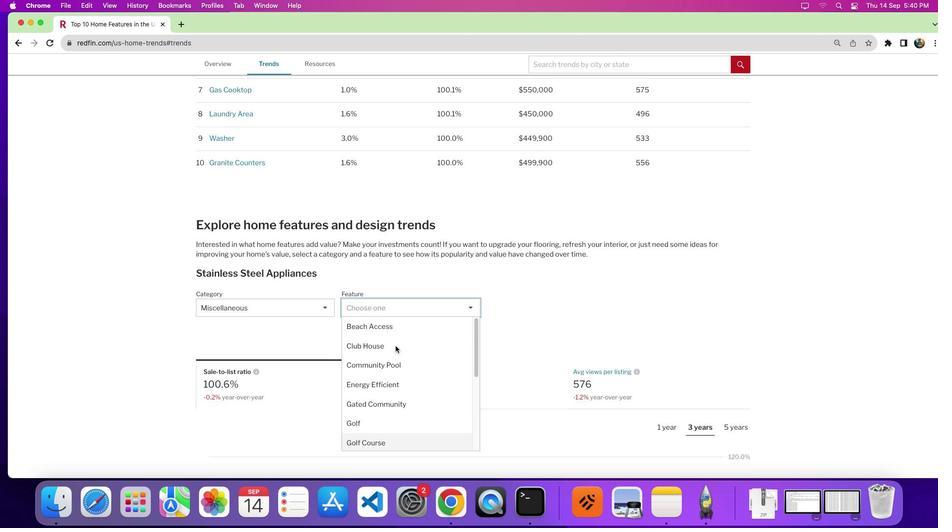 
Action: Mouse scrolled (402, 353) with delta (6, 7)
Screenshot: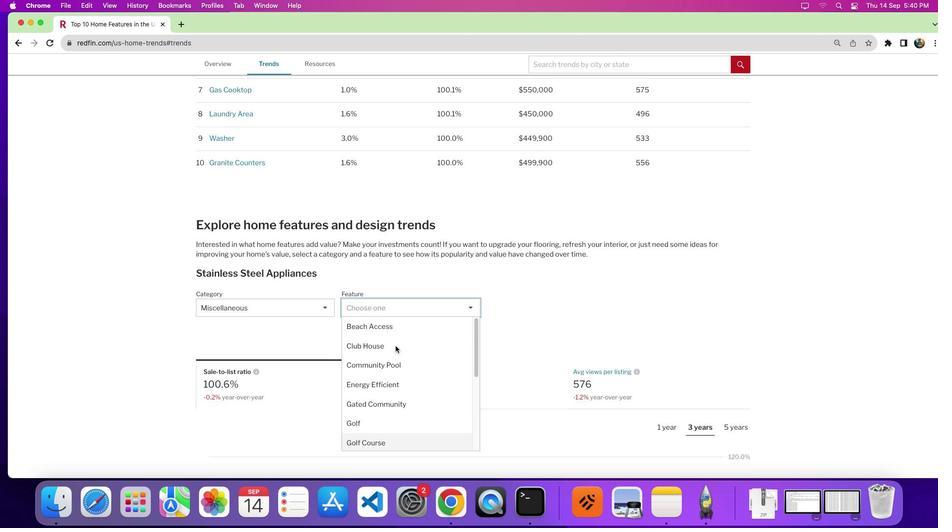 
Action: Mouse scrolled (402, 353) with delta (6, 10)
Screenshot: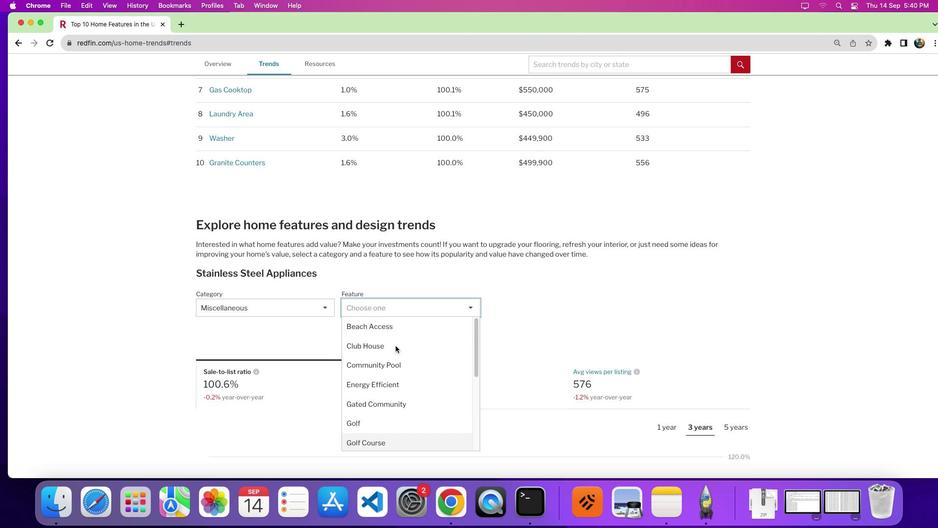 
Action: Mouse scrolled (402, 353) with delta (6, 6)
Screenshot: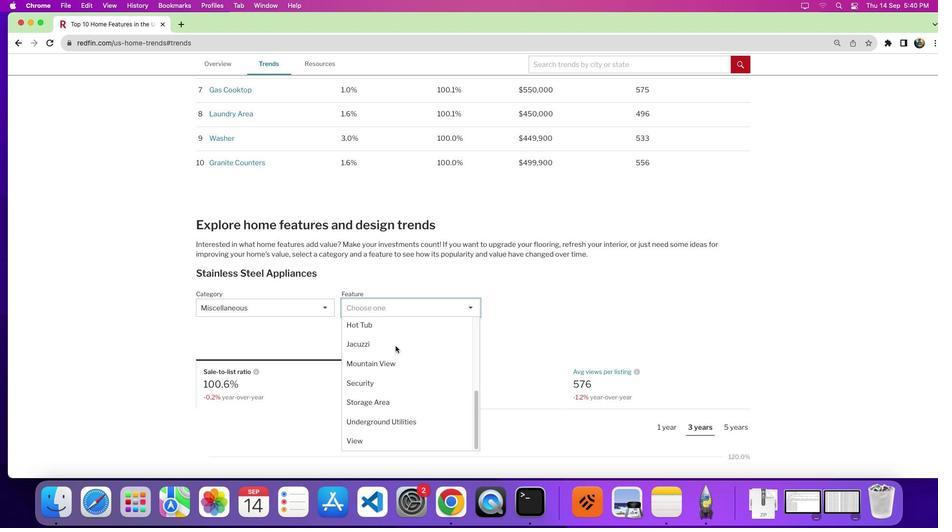 
Action: Mouse scrolled (402, 353) with delta (6, 6)
Screenshot: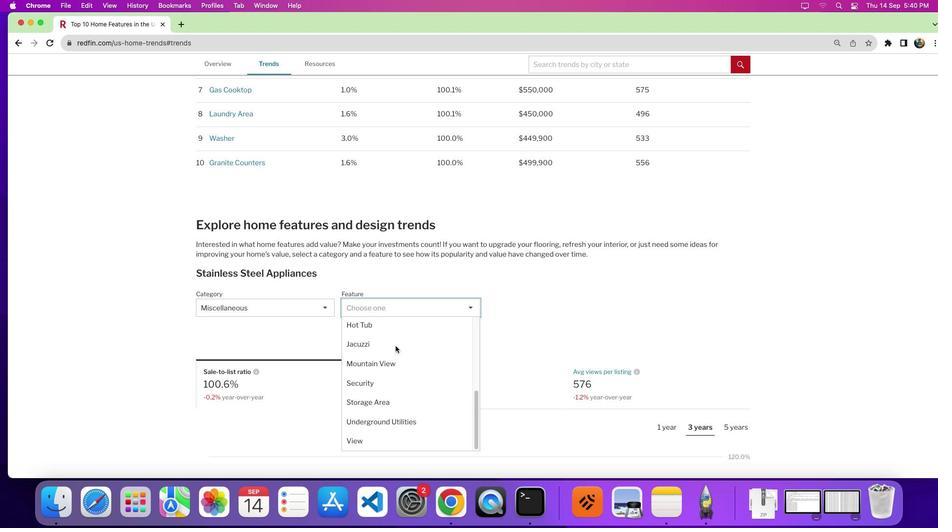
Action: Mouse scrolled (402, 353) with delta (6, 3)
Screenshot: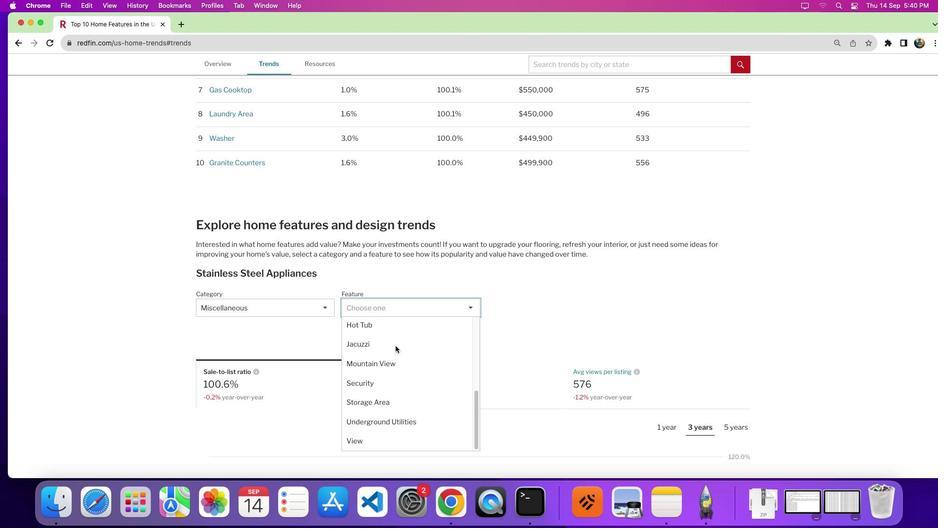 
Action: Mouse scrolled (402, 353) with delta (6, 3)
Screenshot: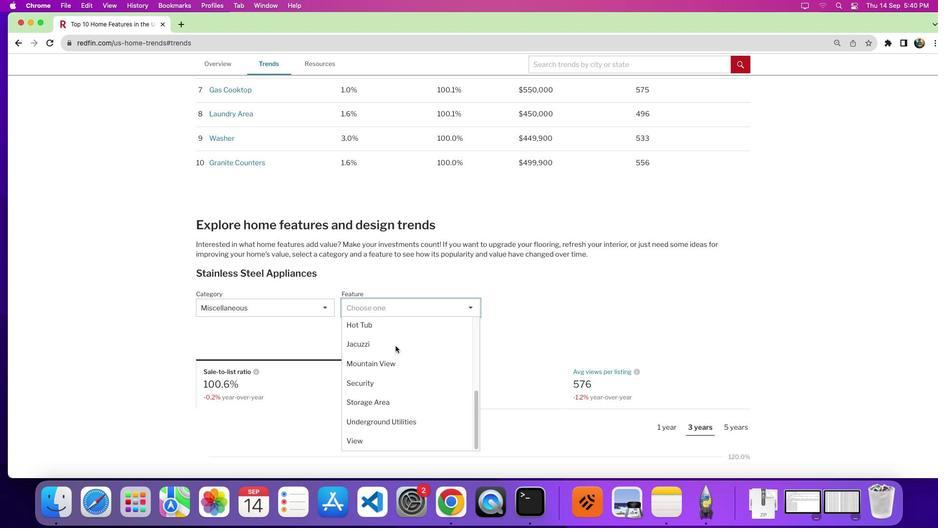 
Action: Mouse moved to (393, 356)
Screenshot: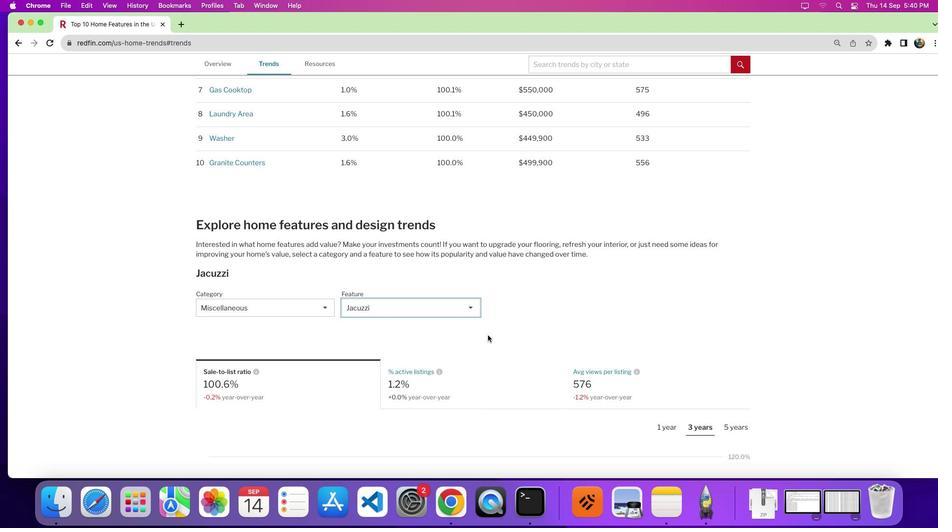 
Action: Mouse pressed left at (393, 356)
Screenshot: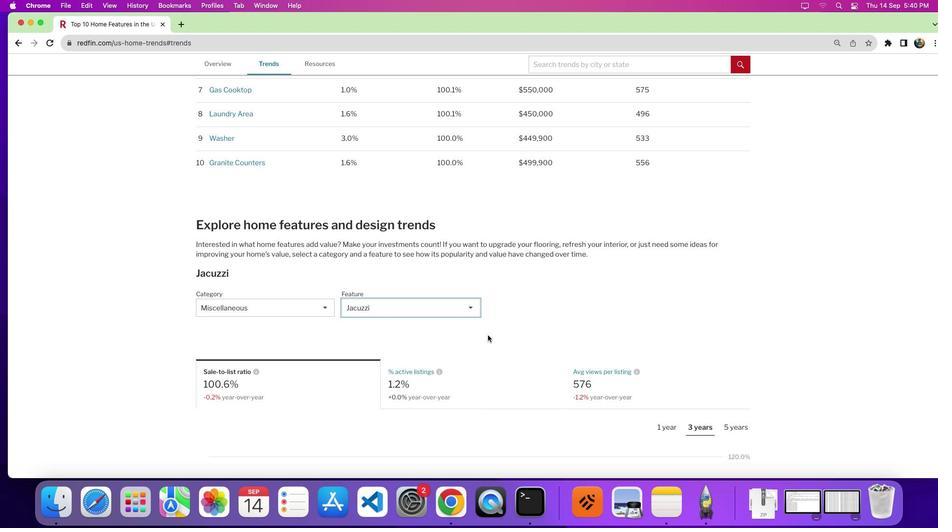 
Action: Mouse moved to (596, 344)
Screenshot: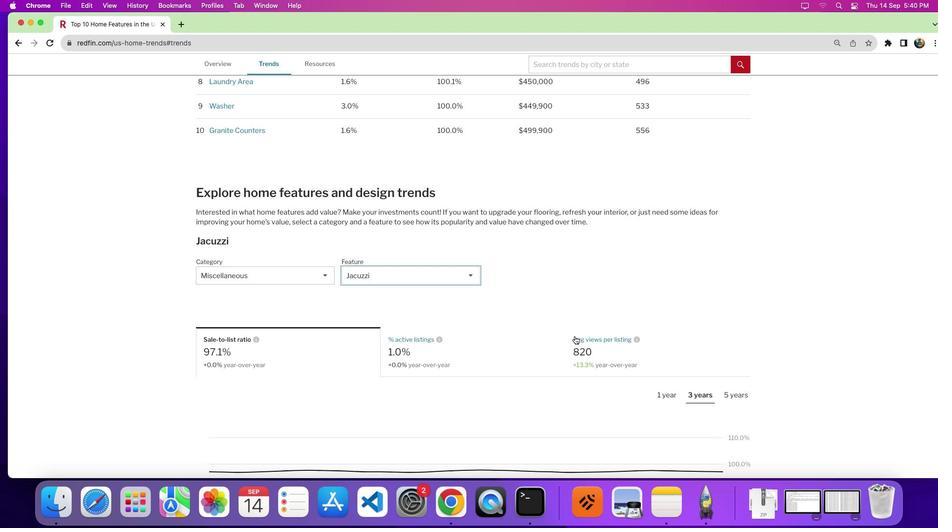 
Action: Mouse scrolled (596, 344) with delta (6, 6)
Screenshot: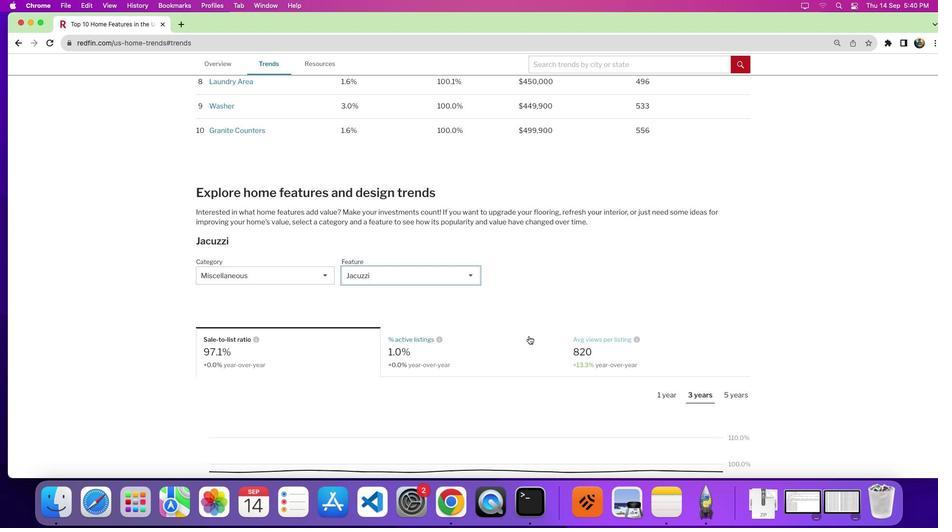
Action: Mouse scrolled (596, 344) with delta (6, 6)
Screenshot: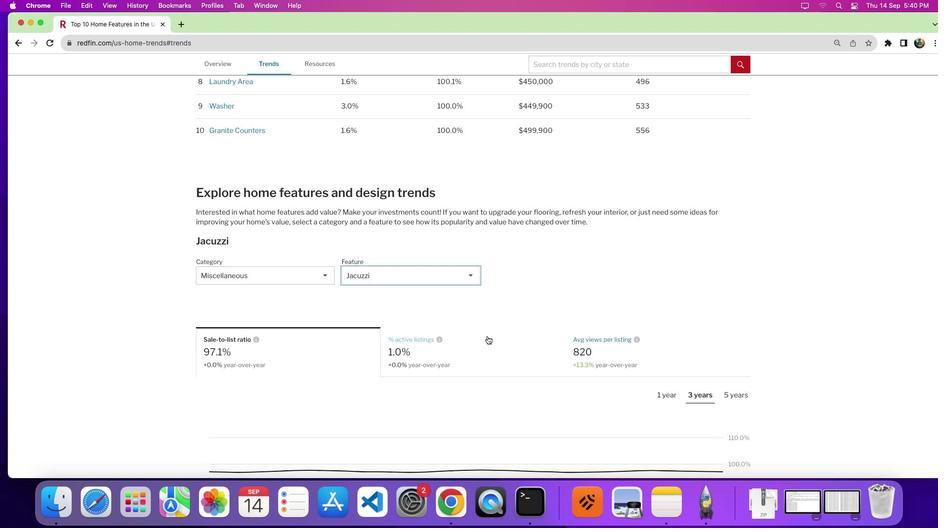 
Action: Mouse moved to (688, 377)
Screenshot: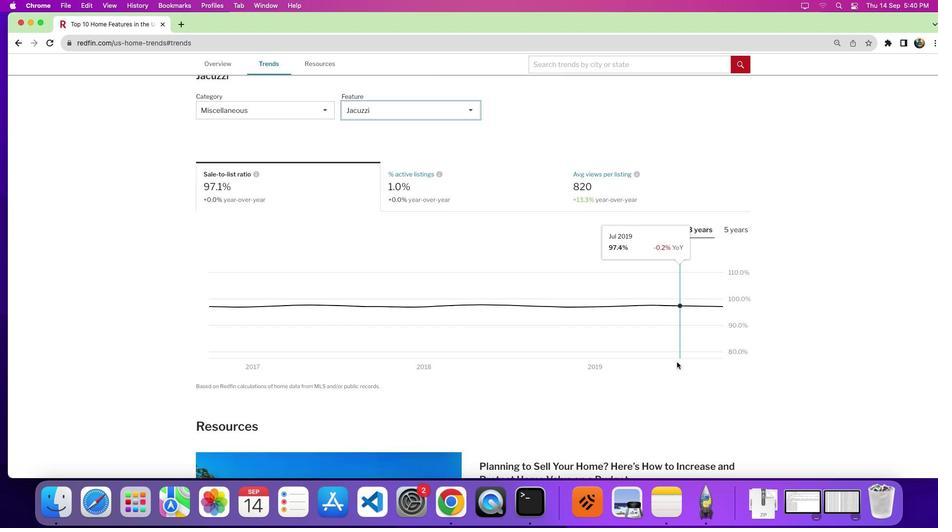 
Action: Mouse scrolled (688, 377) with delta (6, 6)
Screenshot: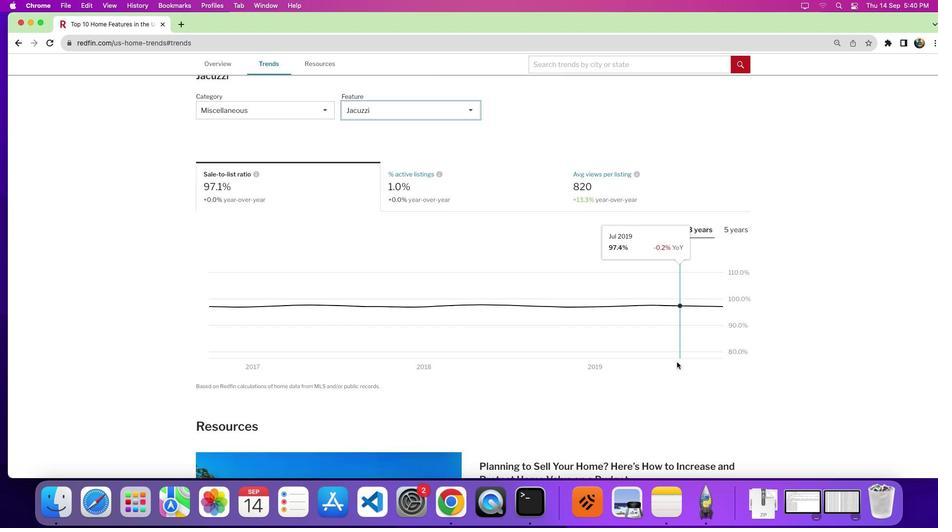
Action: Mouse moved to (688, 376)
Screenshot: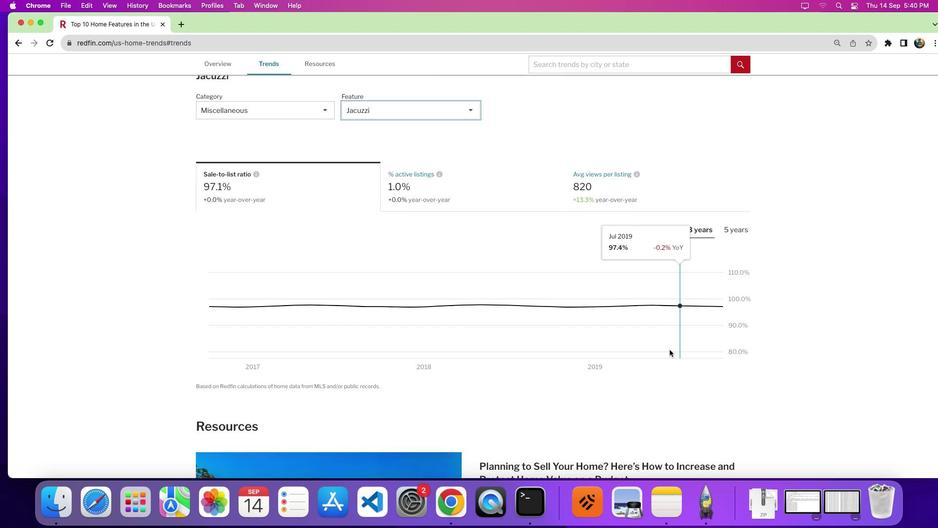 
Action: Mouse scrolled (688, 376) with delta (6, 6)
Screenshot: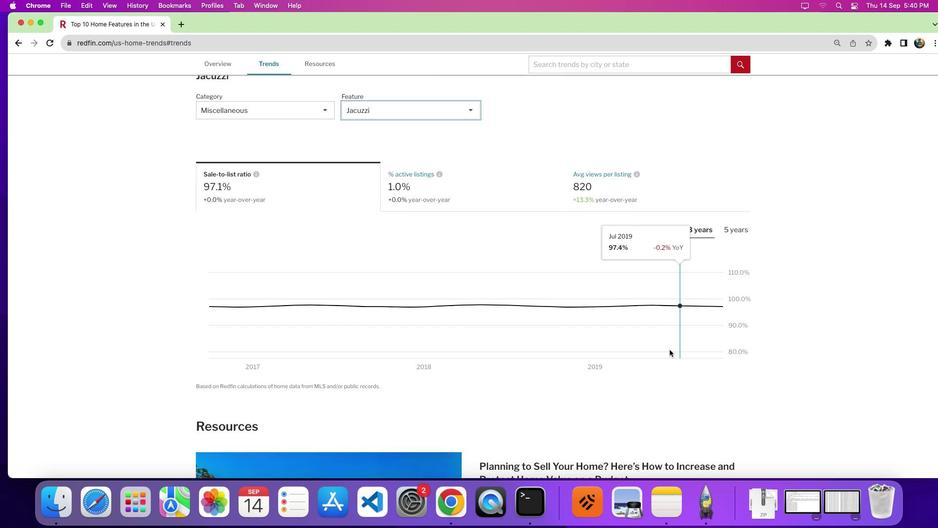 
Action: Mouse moved to (688, 375)
Screenshot: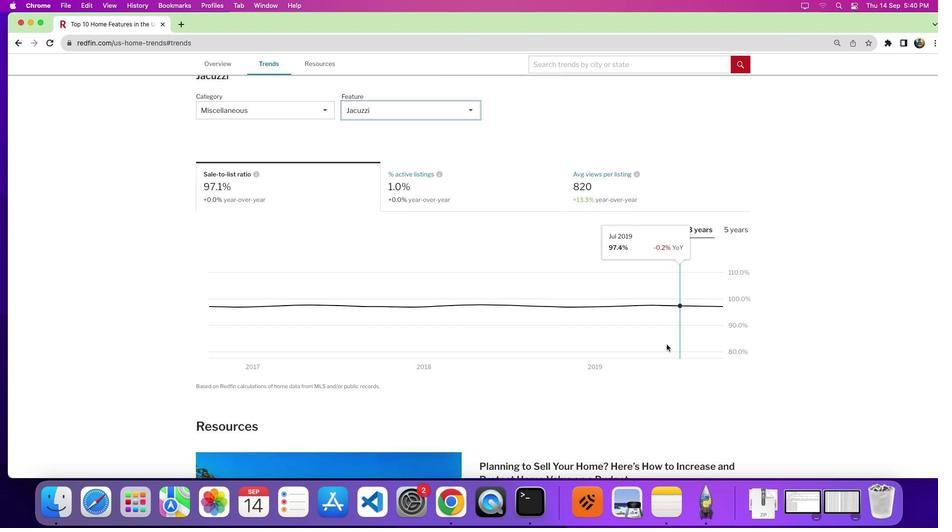 
Action: Mouse scrolled (688, 375) with delta (6, 3)
Screenshot: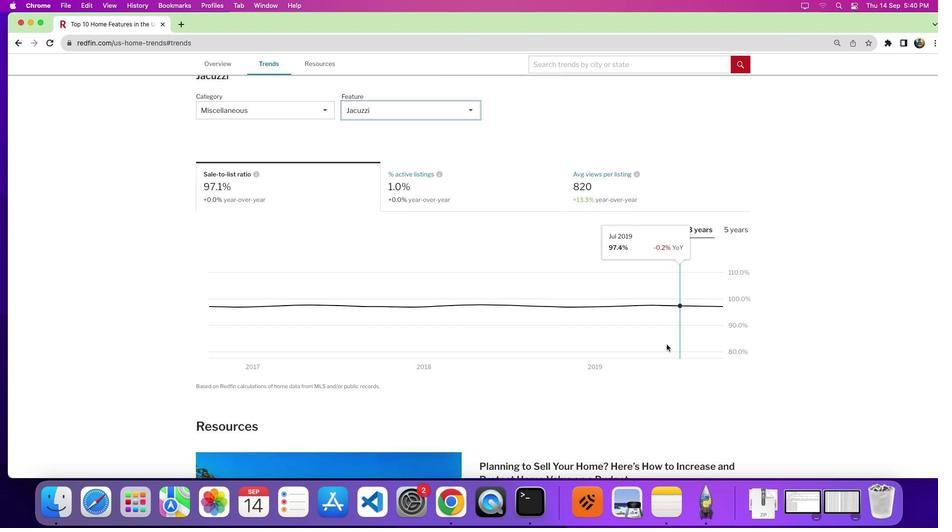 
Action: Mouse moved to (673, 241)
Screenshot: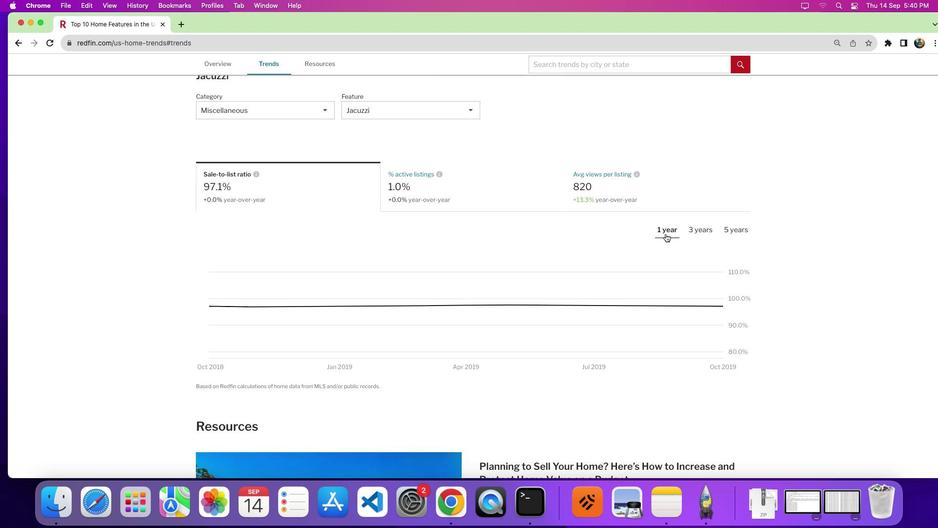 
Action: Mouse pressed left at (673, 241)
Screenshot: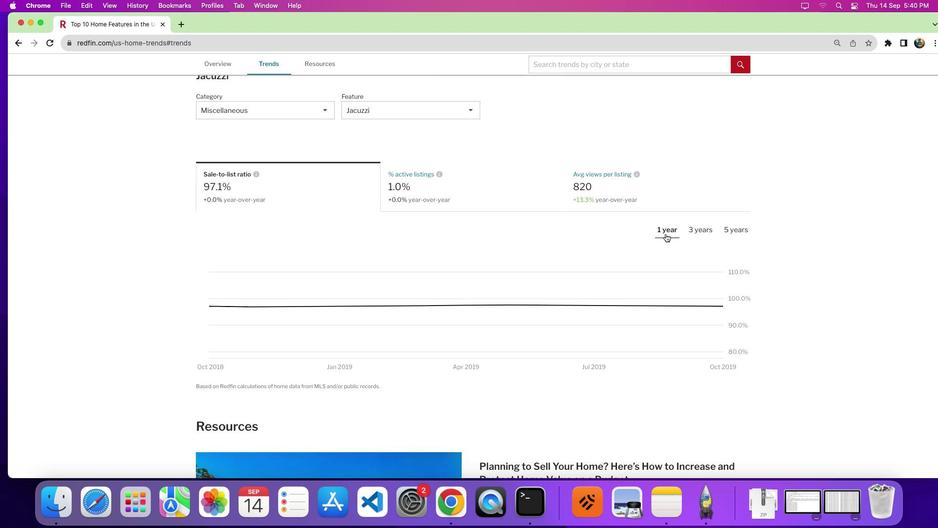 
Action: Mouse moved to (677, 284)
Screenshot: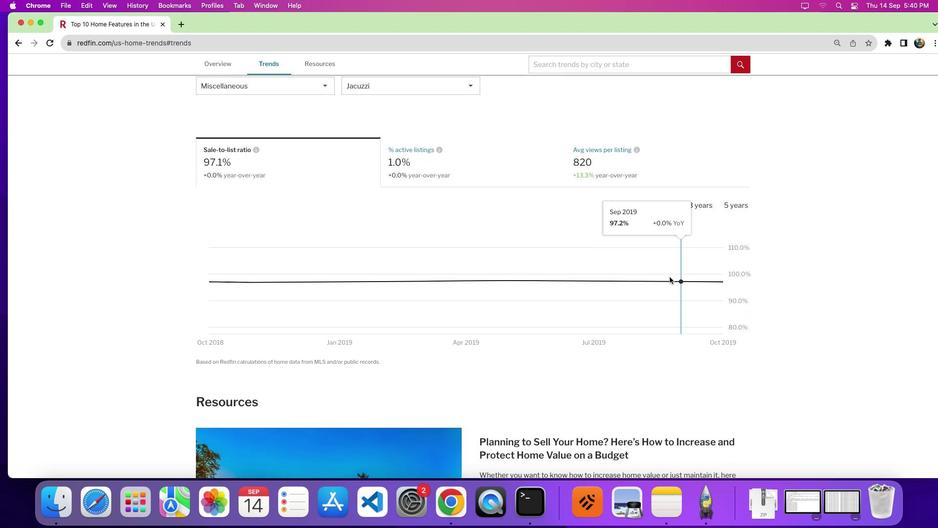 
Action: Mouse scrolled (677, 284) with delta (6, 6)
Screenshot: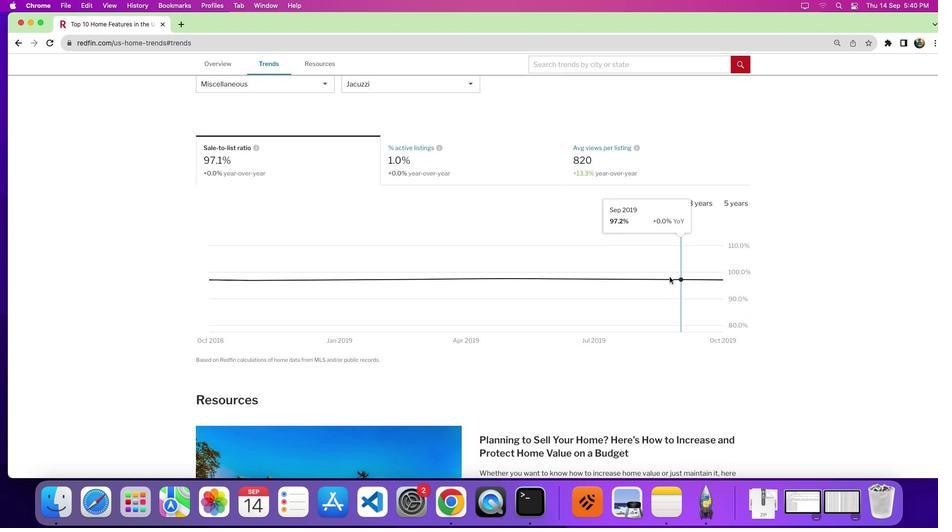 
Action: Mouse scrolled (677, 284) with delta (6, 6)
Screenshot: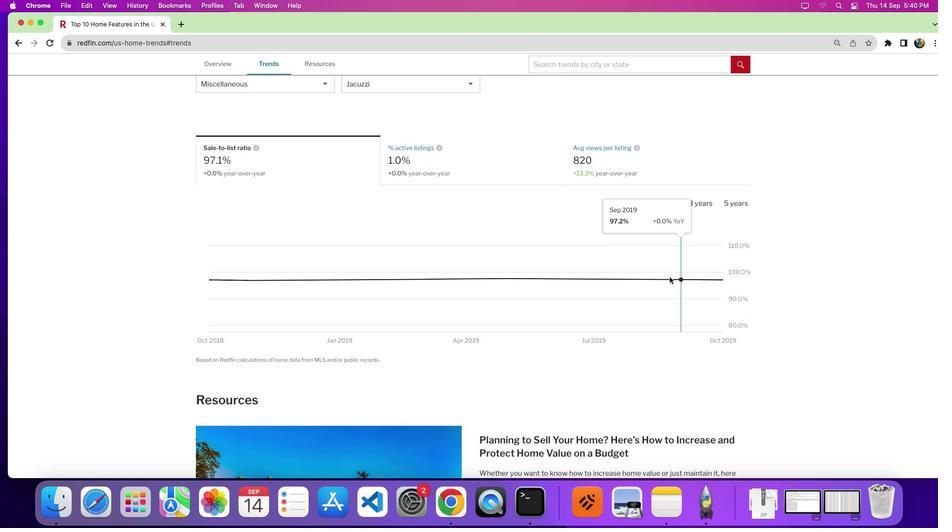 
Action: Mouse moved to (689, 302)
Screenshot: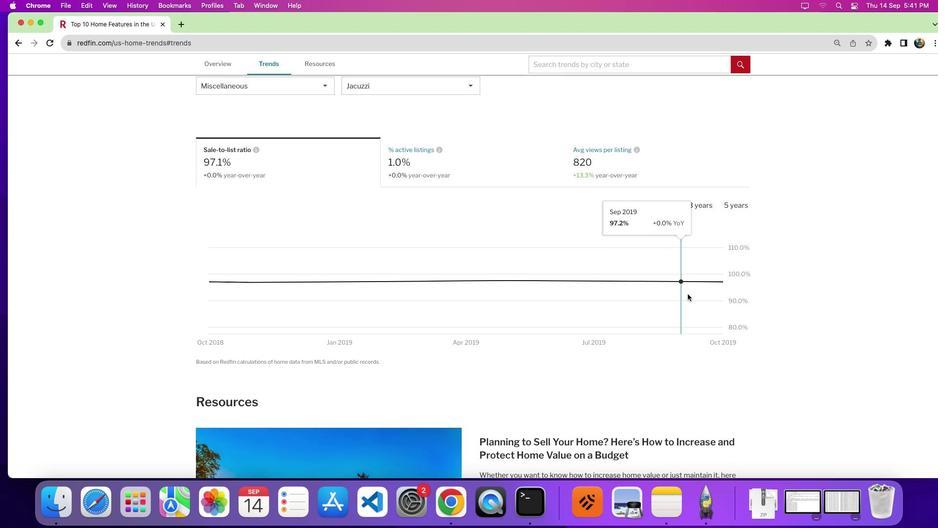 
Action: Mouse scrolled (689, 302) with delta (6, 7)
Screenshot: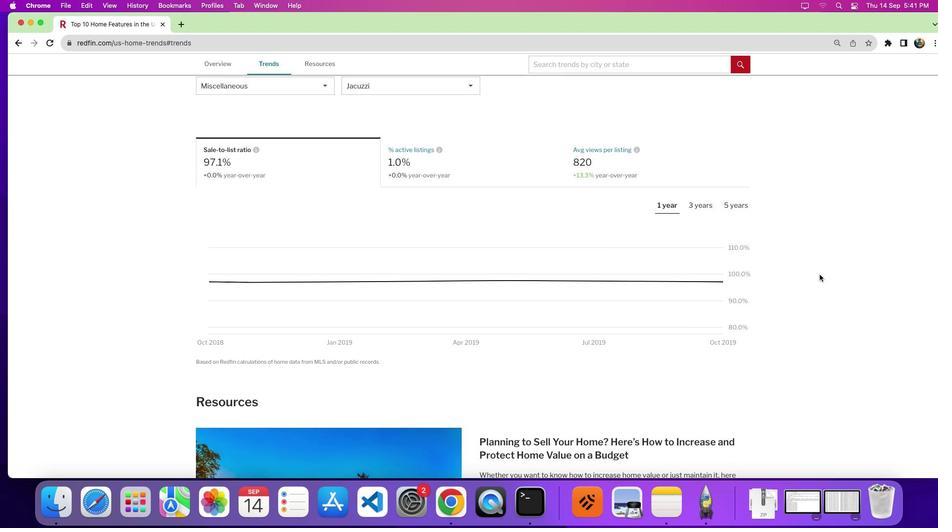 
Action: Mouse moved to (827, 278)
Screenshot: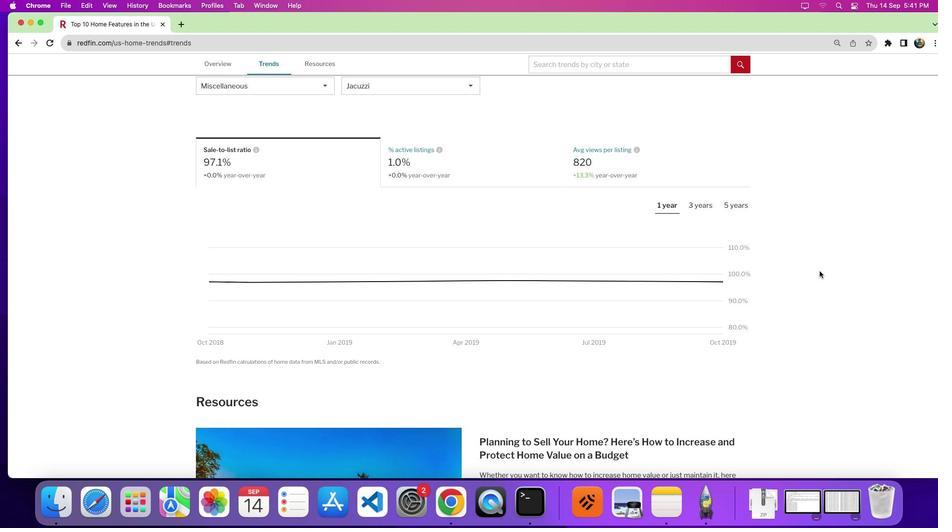 
Action: Mouse pressed left at (827, 278)
Screenshot: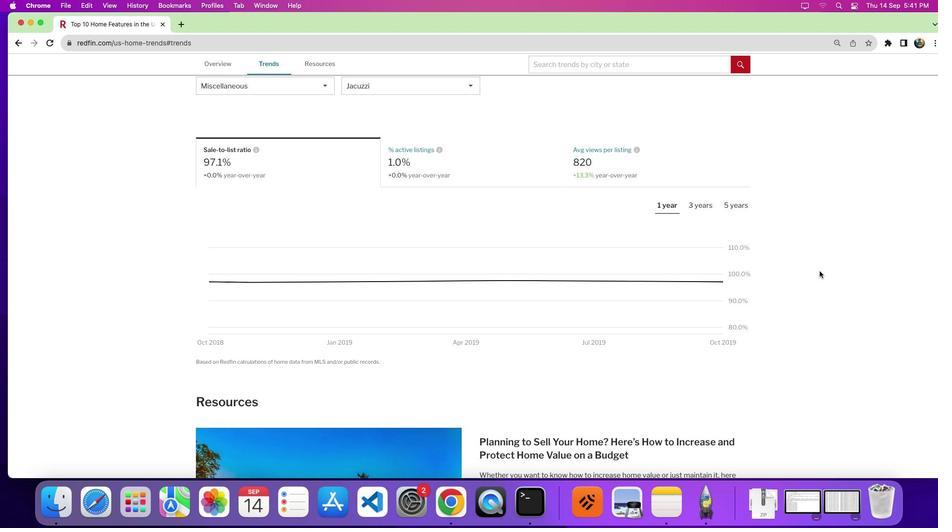 
